 Task: Add a signature Garrett Sanchez containing With appreciation and warm wishes, Garrett Sanchez to email address softage.1@softage.net and add a label Accessories
Action: Mouse moved to (347, 549)
Screenshot: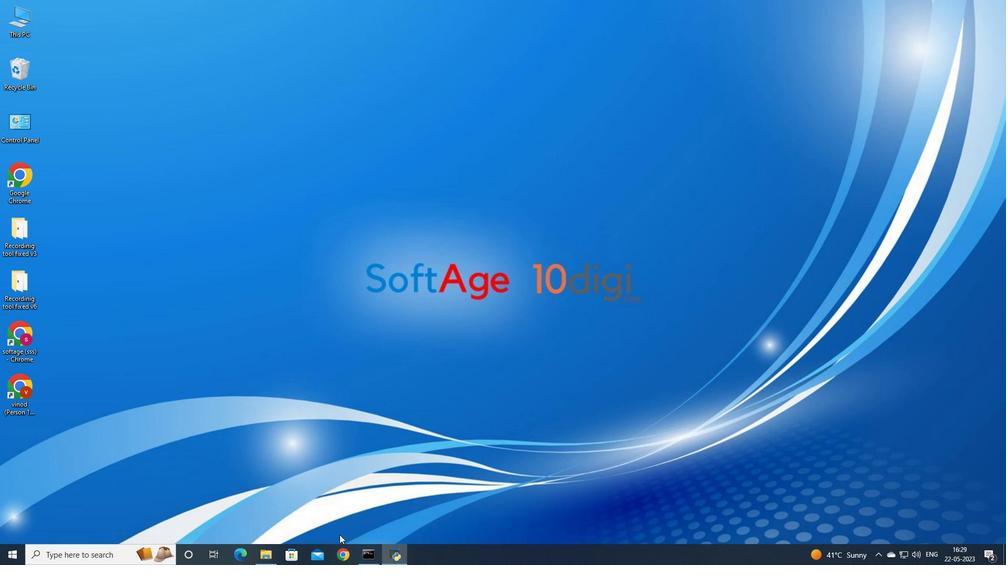 
Action: Mouse pressed left at (347, 549)
Screenshot: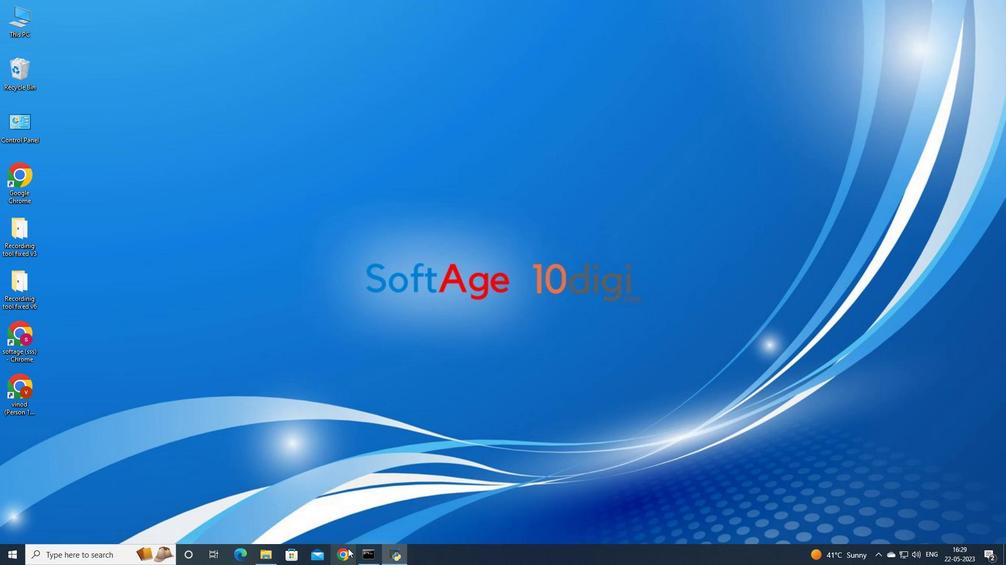 
Action: Mouse moved to (450, 299)
Screenshot: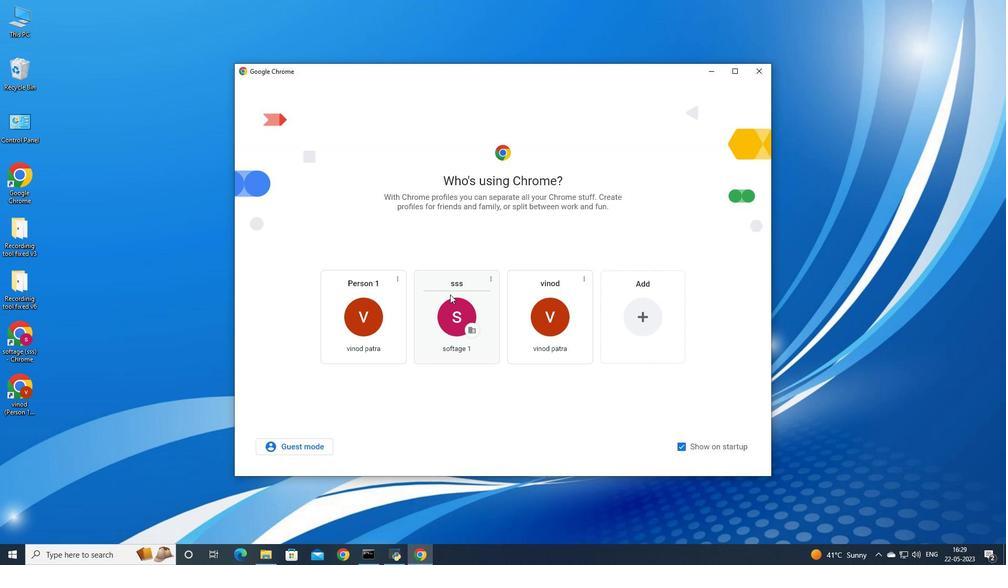 
Action: Mouse pressed left at (450, 299)
Screenshot: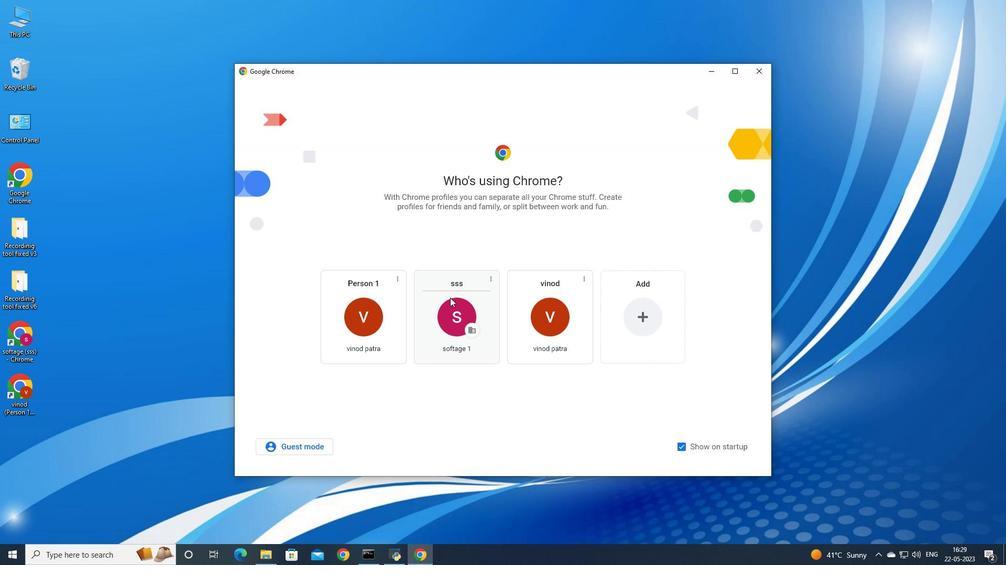 
Action: Mouse moved to (903, 48)
Screenshot: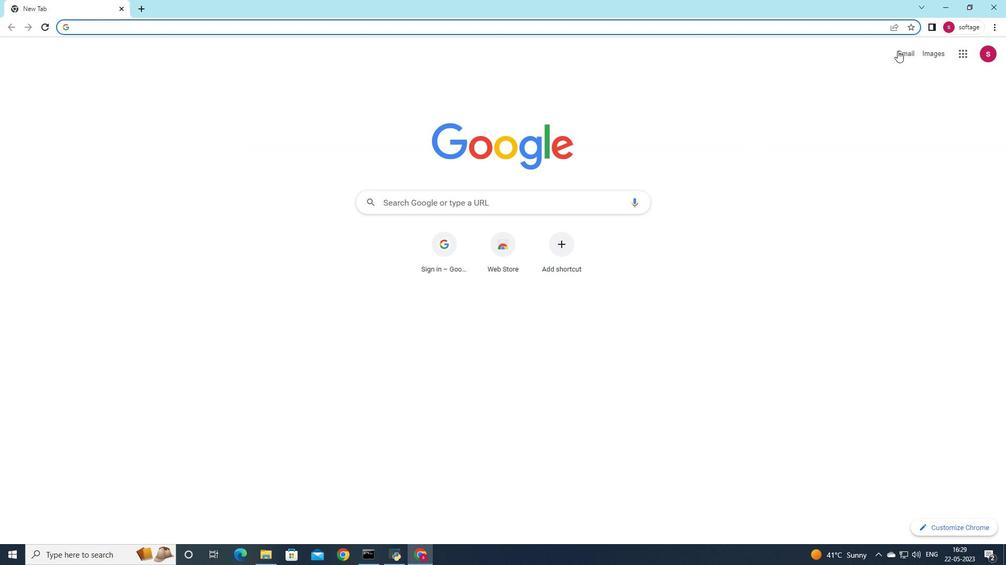 
Action: Mouse pressed left at (903, 48)
Screenshot: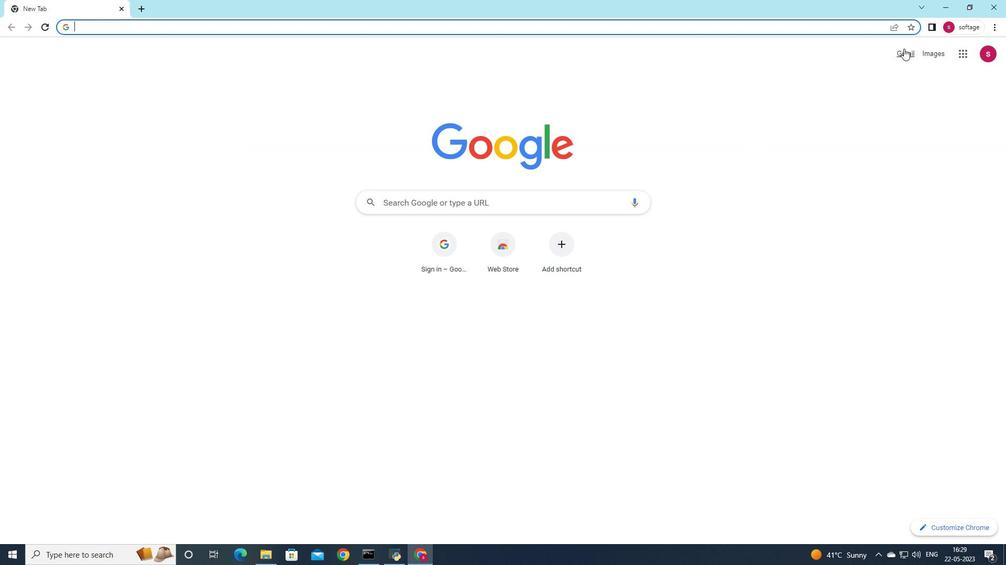 
Action: Mouse moved to (891, 74)
Screenshot: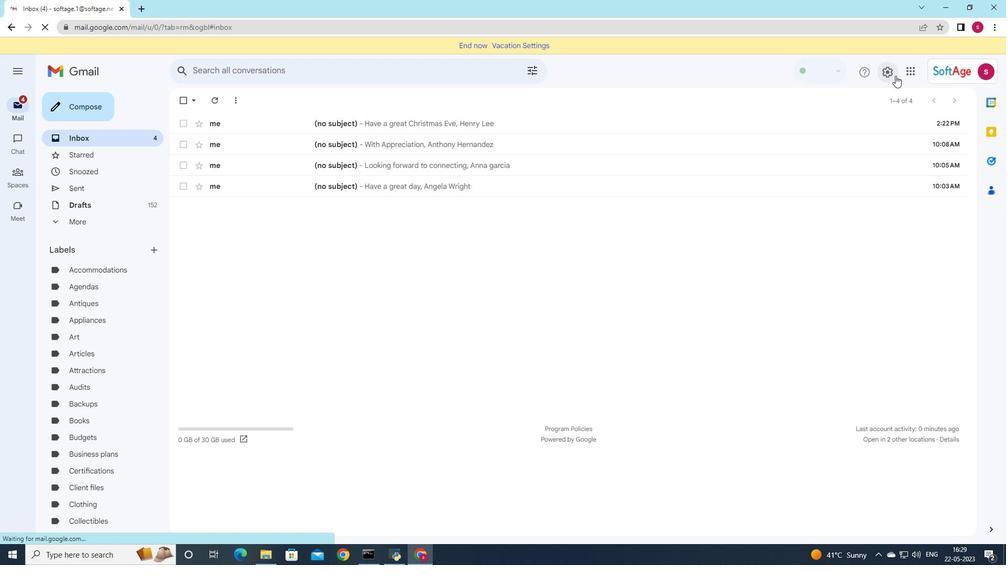 
Action: Mouse pressed left at (891, 74)
Screenshot: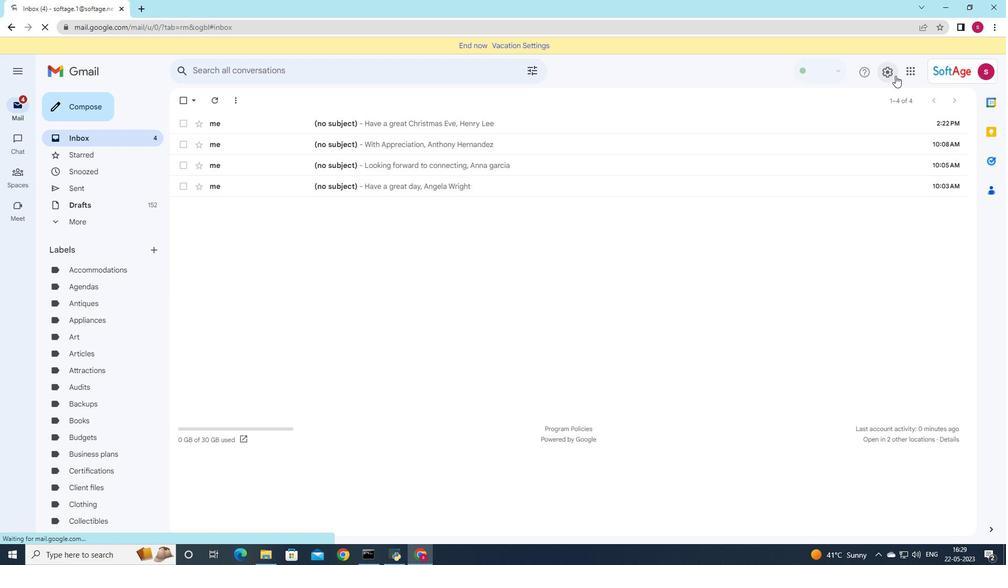 
Action: Mouse moved to (887, 119)
Screenshot: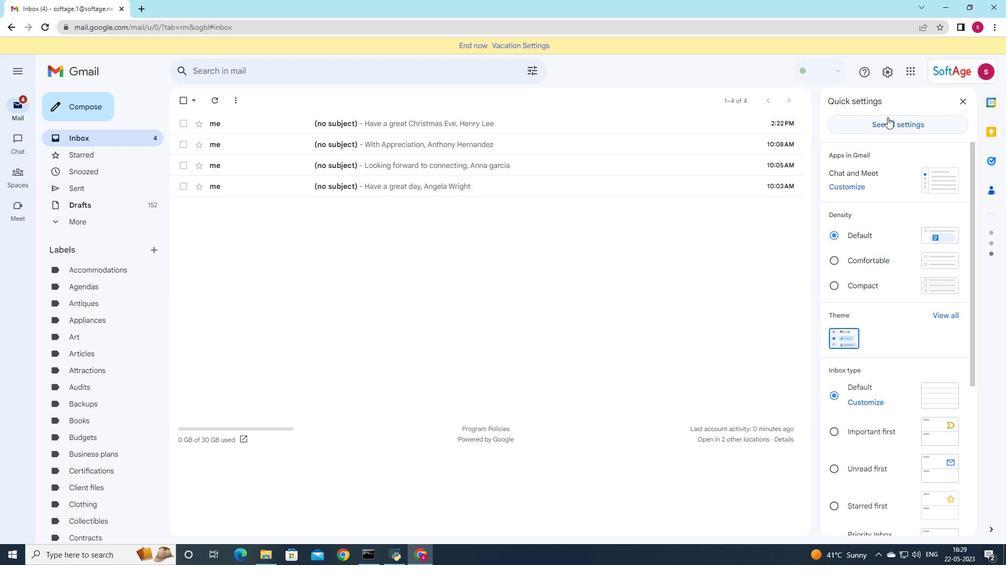 
Action: Mouse pressed left at (887, 119)
Screenshot: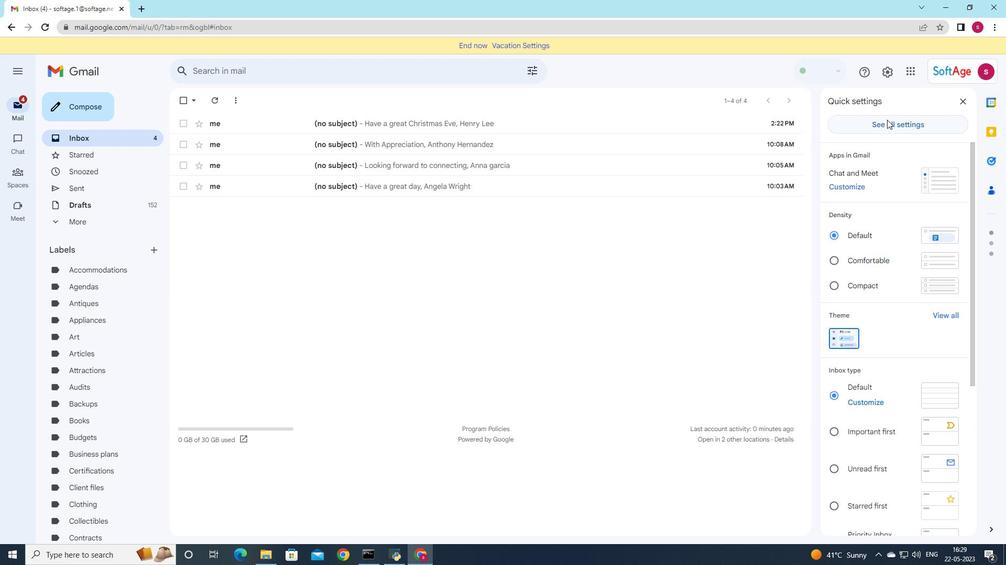 
Action: Mouse moved to (590, 212)
Screenshot: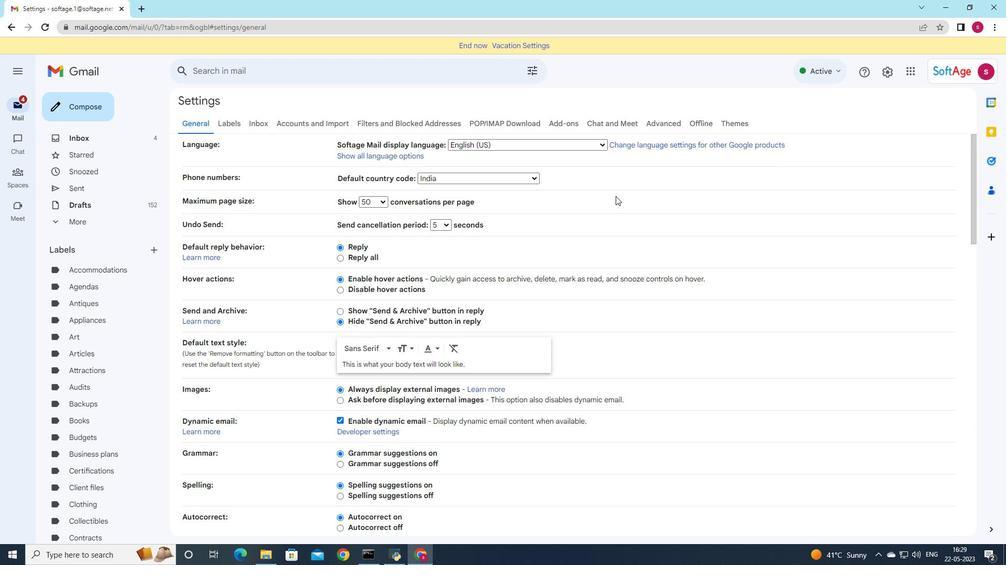 
Action: Mouse scrolled (590, 212) with delta (0, 0)
Screenshot: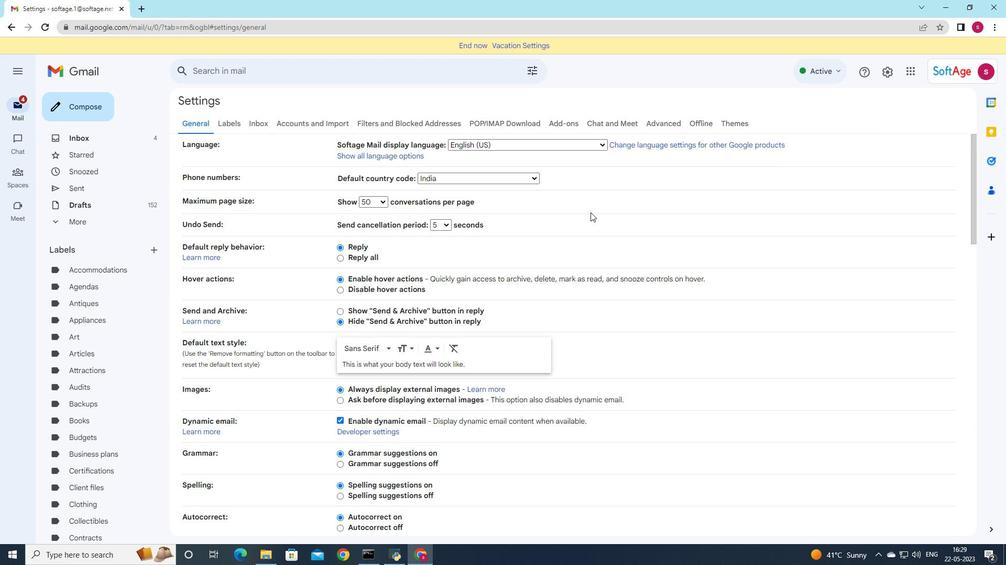 
Action: Mouse scrolled (590, 212) with delta (0, 0)
Screenshot: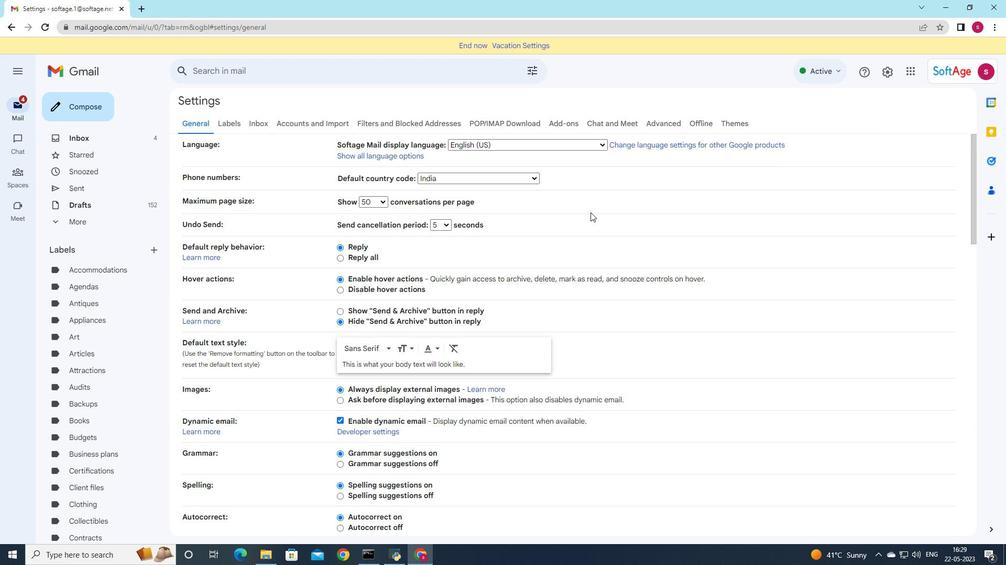 
Action: Mouse scrolled (590, 212) with delta (0, 0)
Screenshot: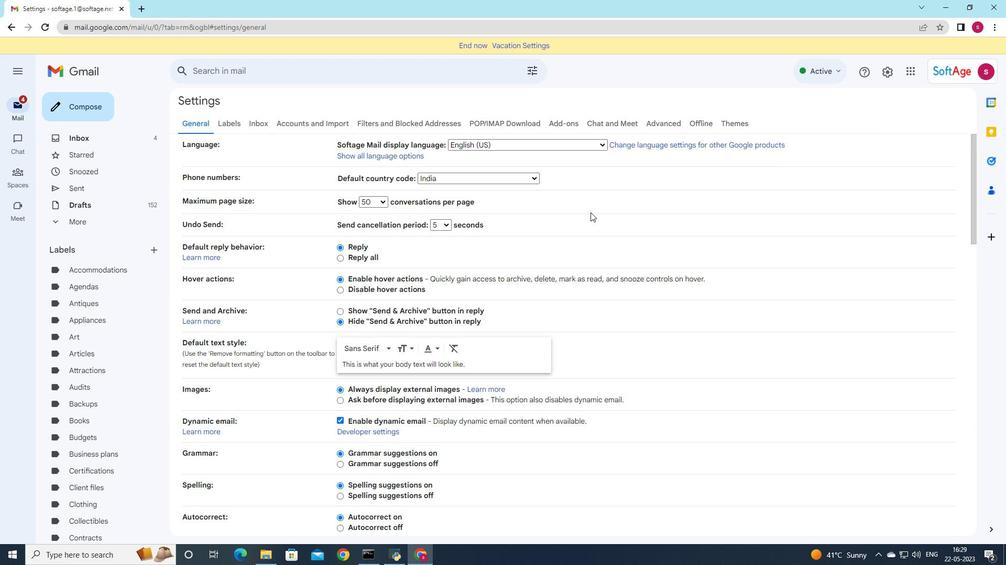 
Action: Mouse scrolled (590, 212) with delta (0, 0)
Screenshot: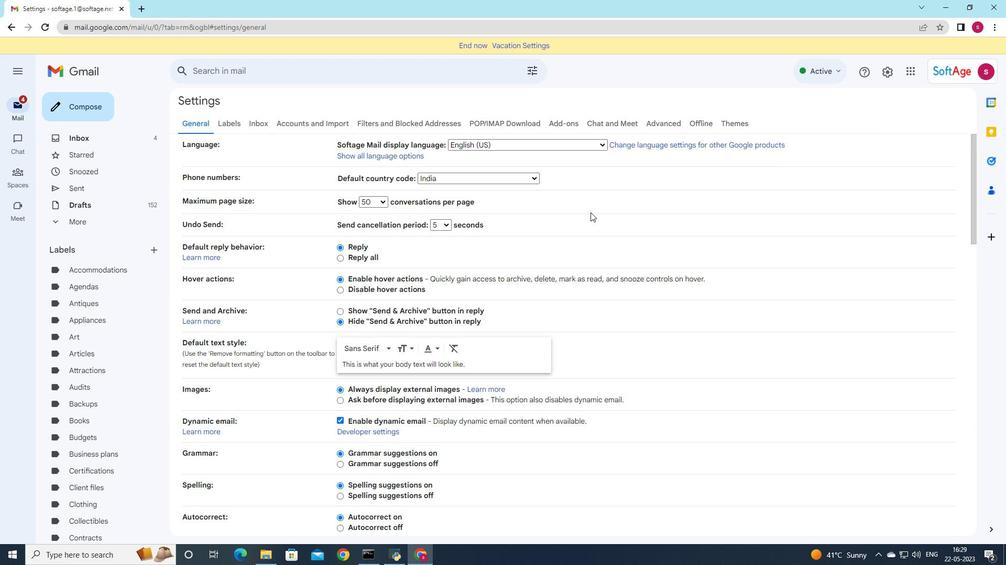 
Action: Mouse scrolled (590, 212) with delta (0, 0)
Screenshot: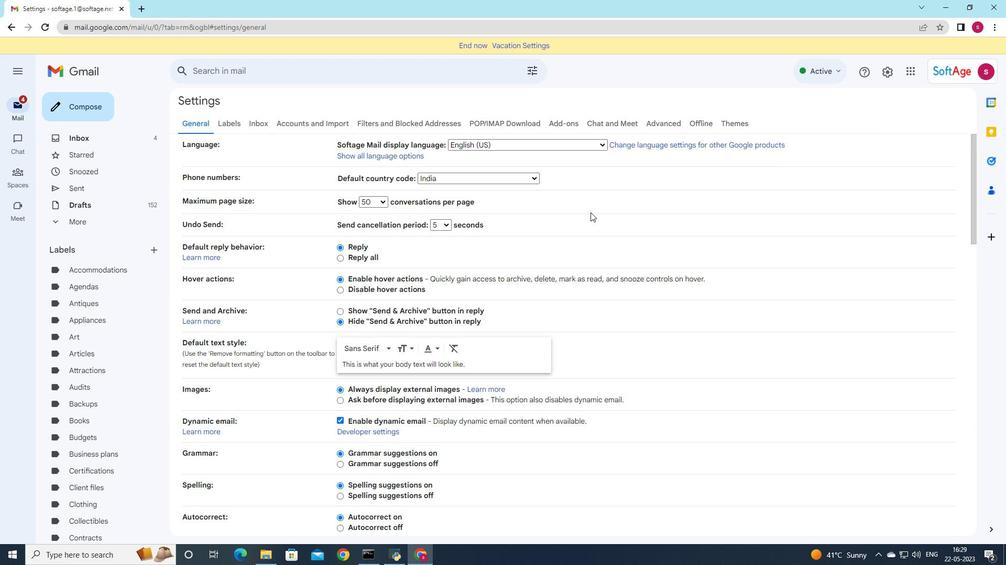 
Action: Mouse scrolled (590, 212) with delta (0, 0)
Screenshot: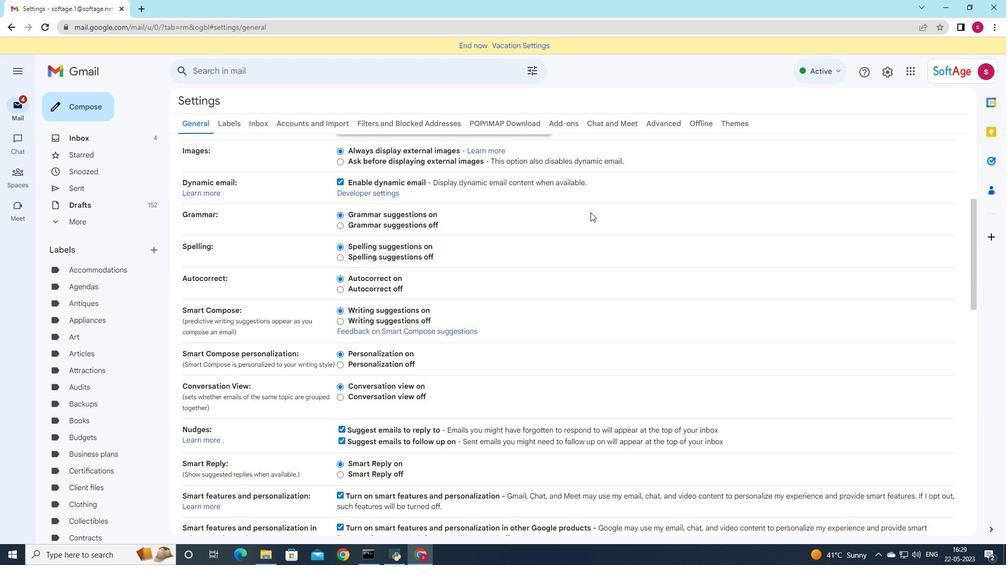 
Action: Mouse scrolled (590, 212) with delta (0, 0)
Screenshot: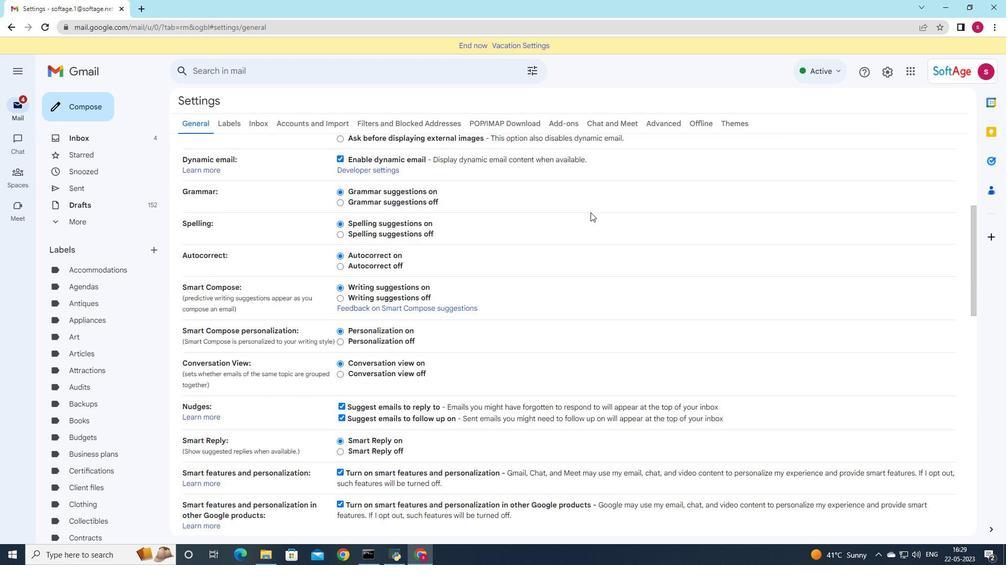 
Action: Mouse scrolled (590, 212) with delta (0, 0)
Screenshot: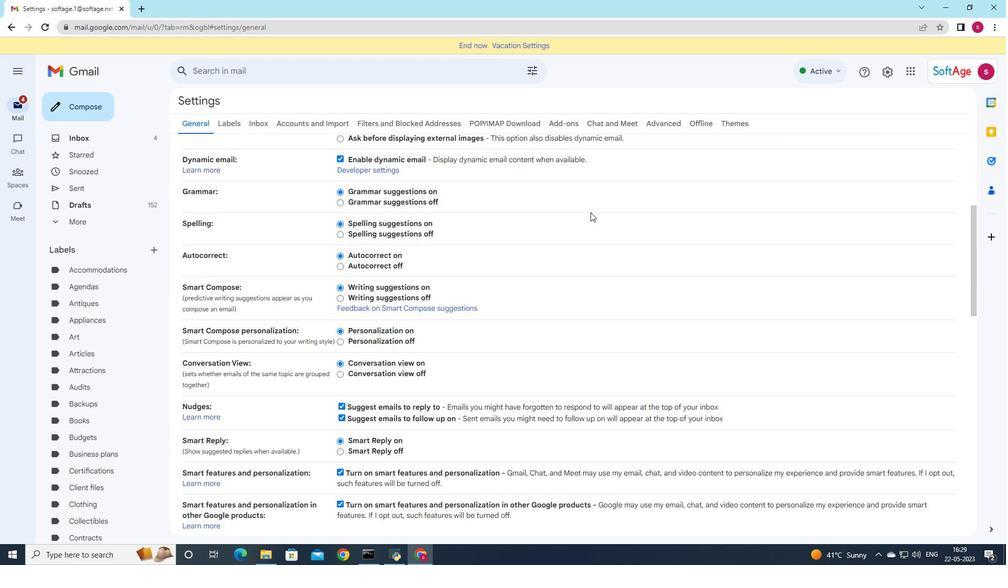 
Action: Mouse scrolled (590, 212) with delta (0, 0)
Screenshot: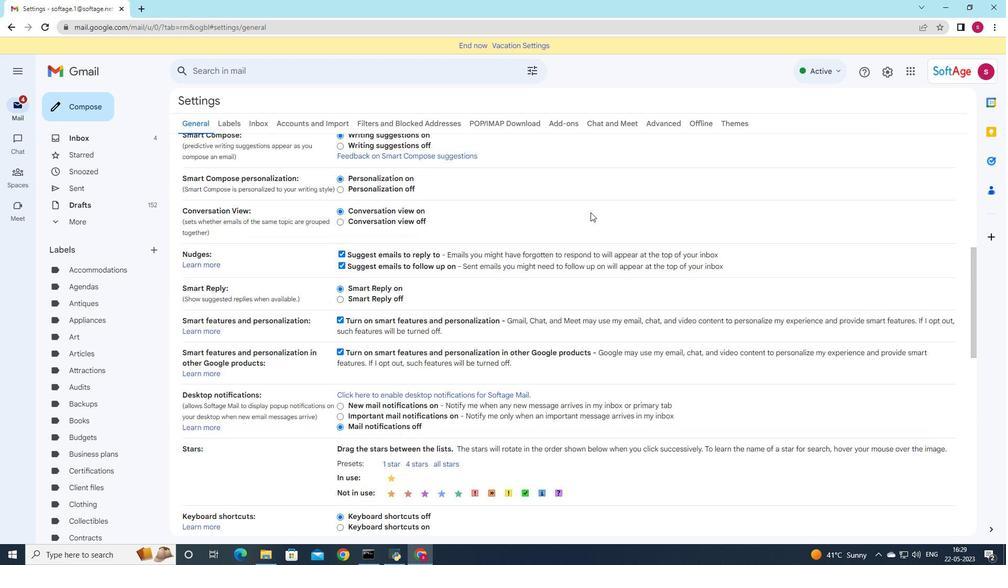 
Action: Mouse scrolled (590, 212) with delta (0, 0)
Screenshot: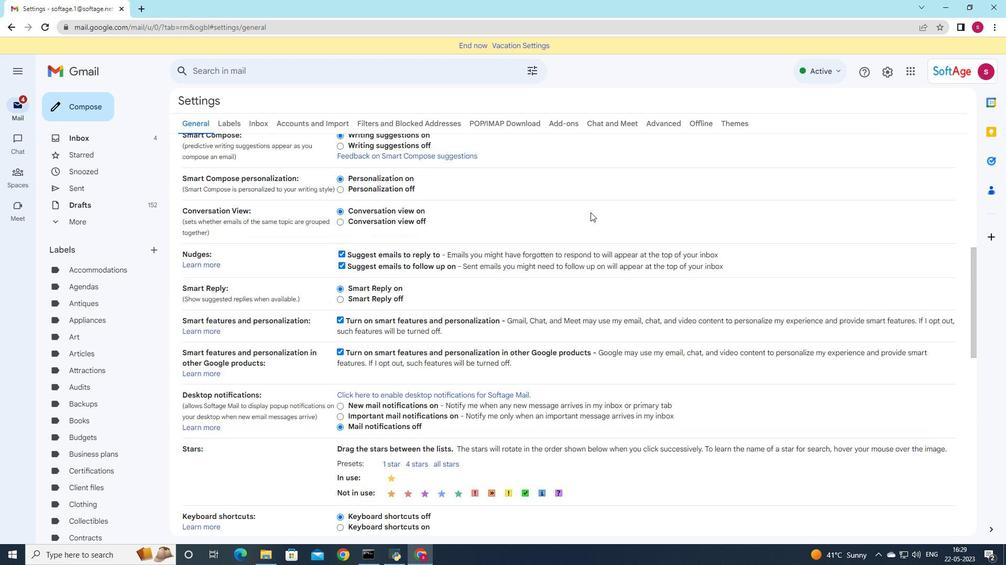 
Action: Mouse scrolled (590, 212) with delta (0, 0)
Screenshot: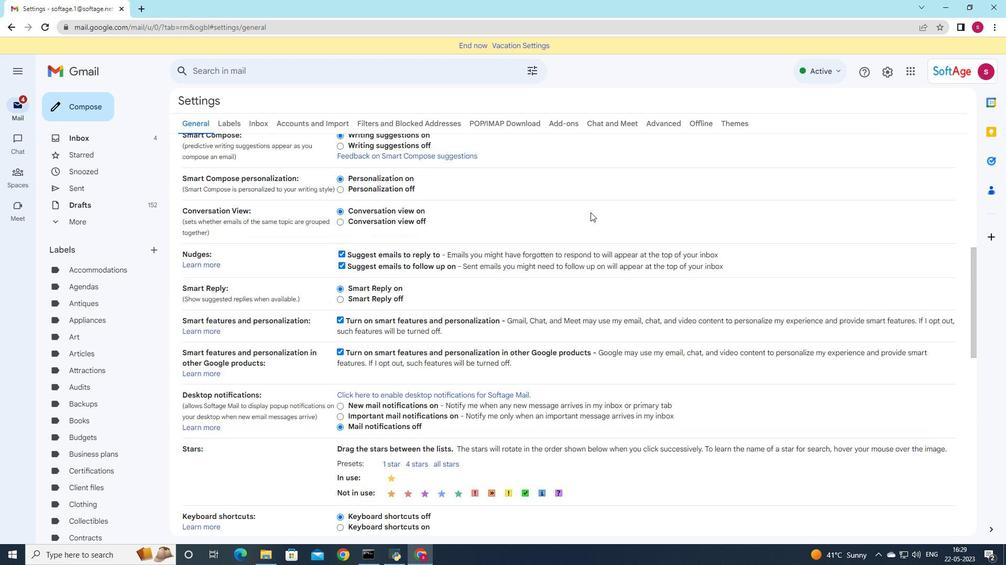 
Action: Mouse scrolled (590, 212) with delta (0, 0)
Screenshot: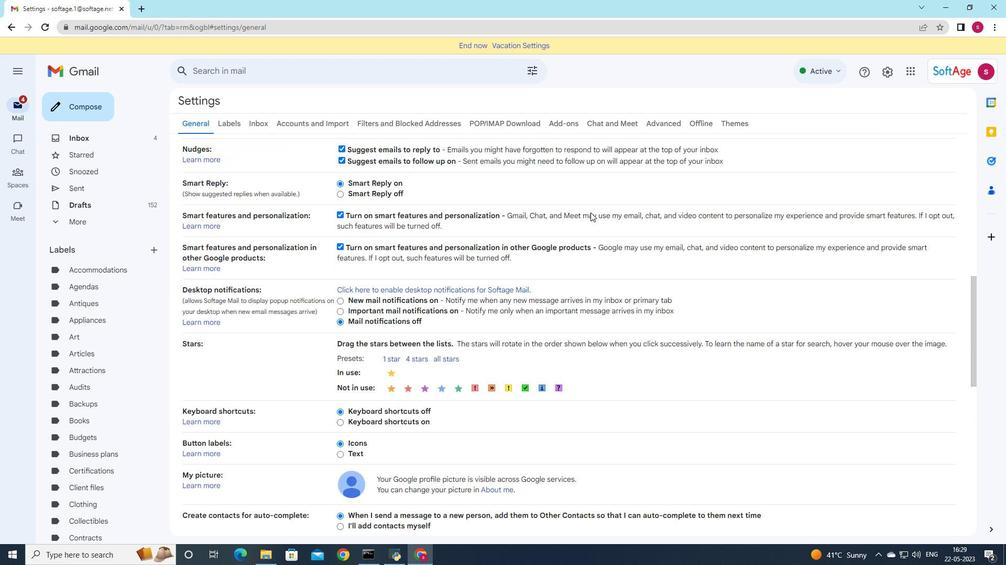 
Action: Mouse scrolled (590, 212) with delta (0, 0)
Screenshot: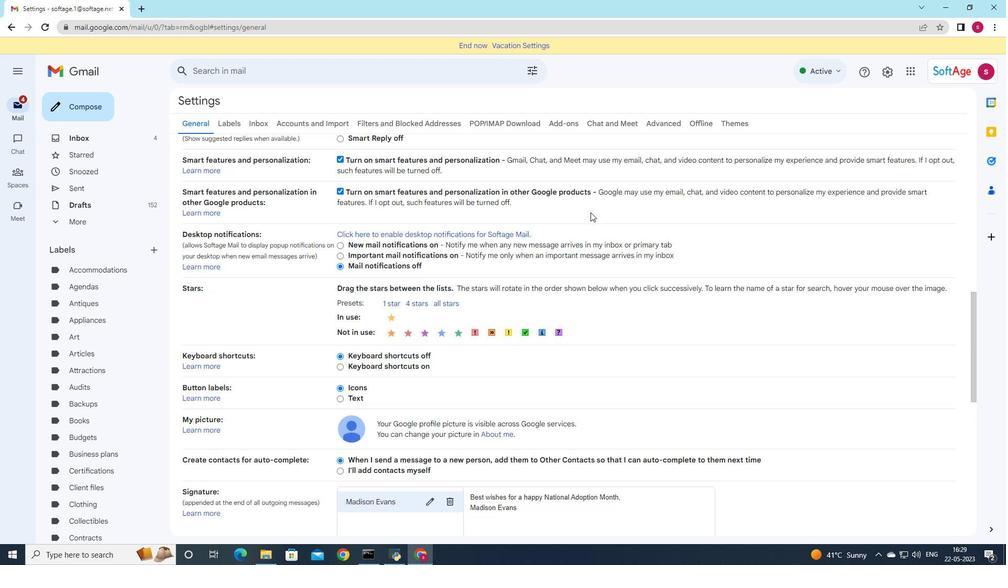 
Action: Mouse scrolled (590, 212) with delta (0, 0)
Screenshot: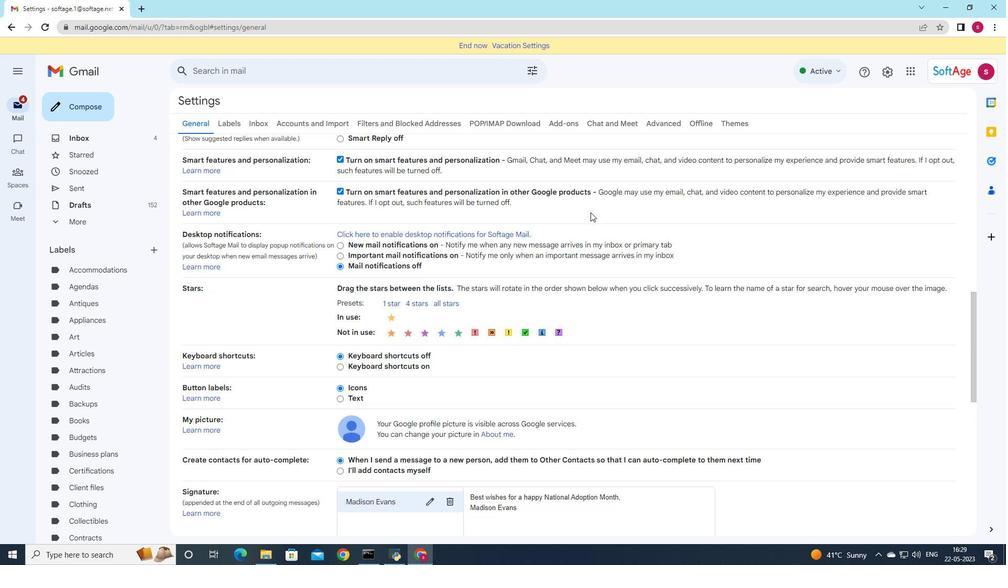 
Action: Mouse scrolled (590, 212) with delta (0, 0)
Screenshot: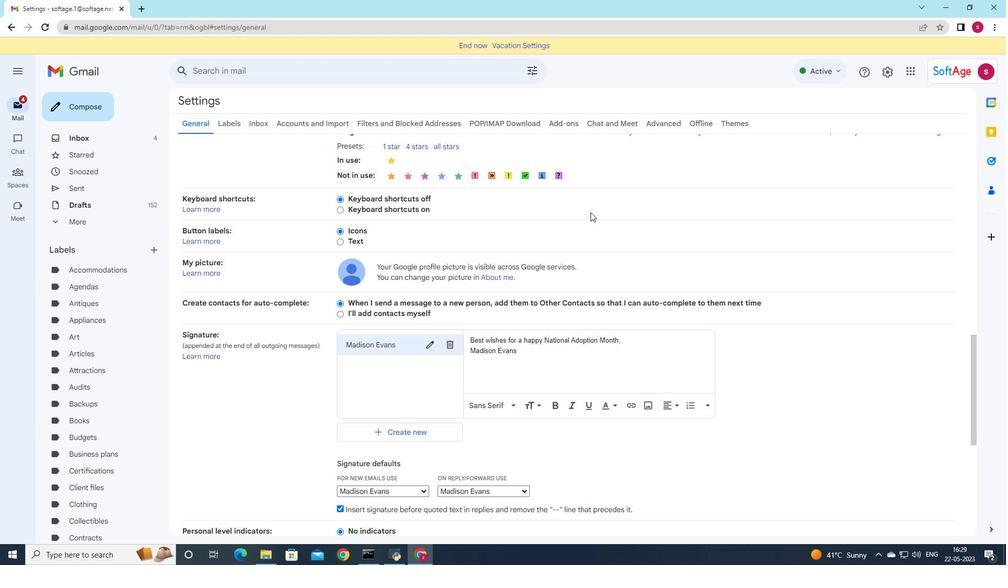 
Action: Mouse scrolled (590, 212) with delta (0, 0)
Screenshot: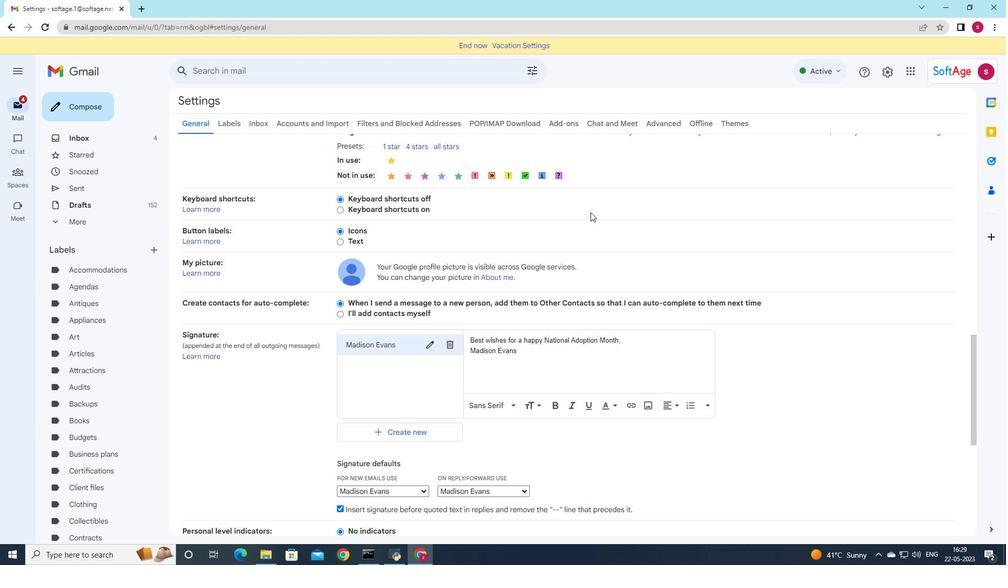 
Action: Mouse scrolled (590, 212) with delta (0, 0)
Screenshot: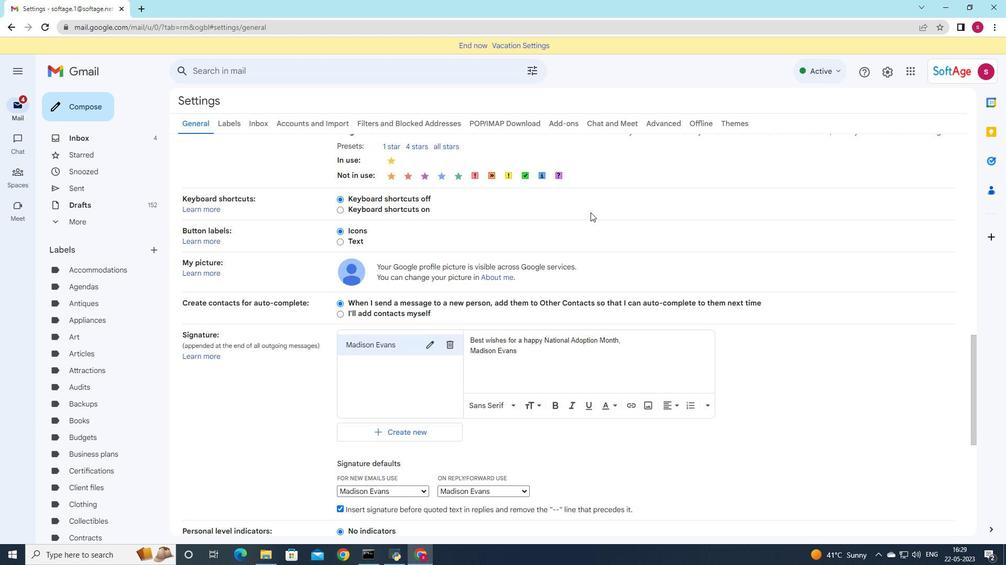 
Action: Mouse scrolled (590, 212) with delta (0, 0)
Screenshot: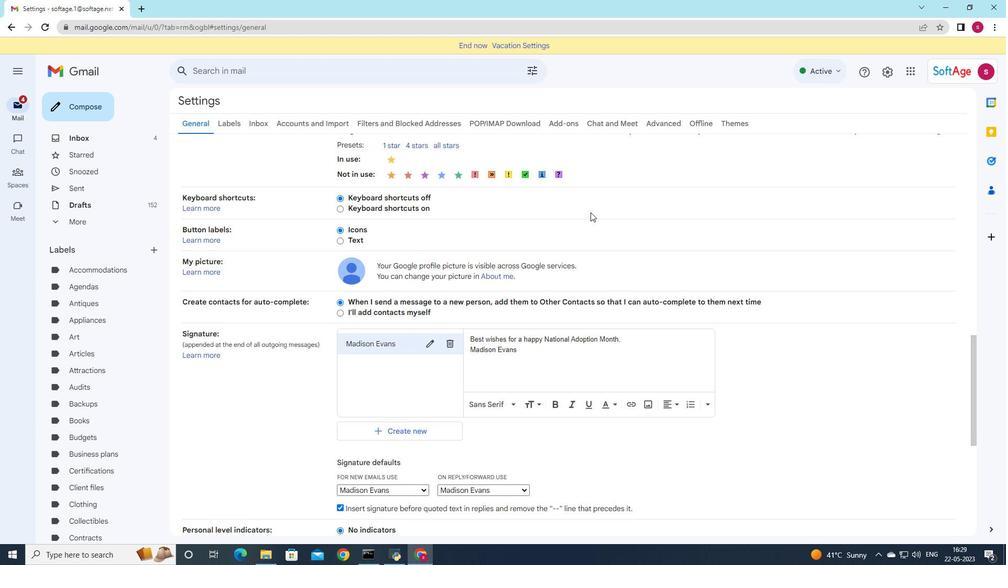 
Action: Mouse scrolled (590, 212) with delta (0, 0)
Screenshot: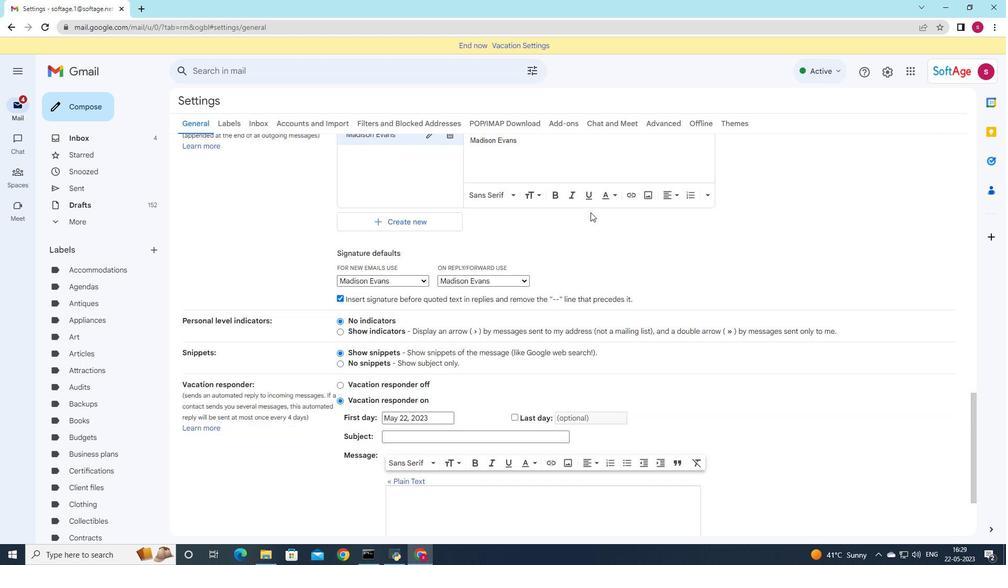 
Action: Mouse scrolled (590, 212) with delta (0, 0)
Screenshot: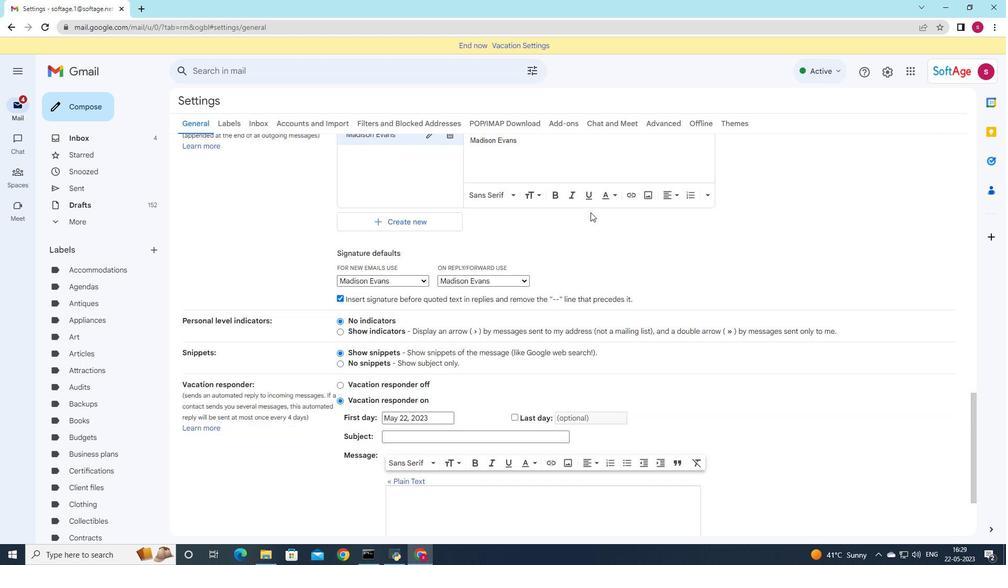 
Action: Mouse scrolled (590, 212) with delta (0, 0)
Screenshot: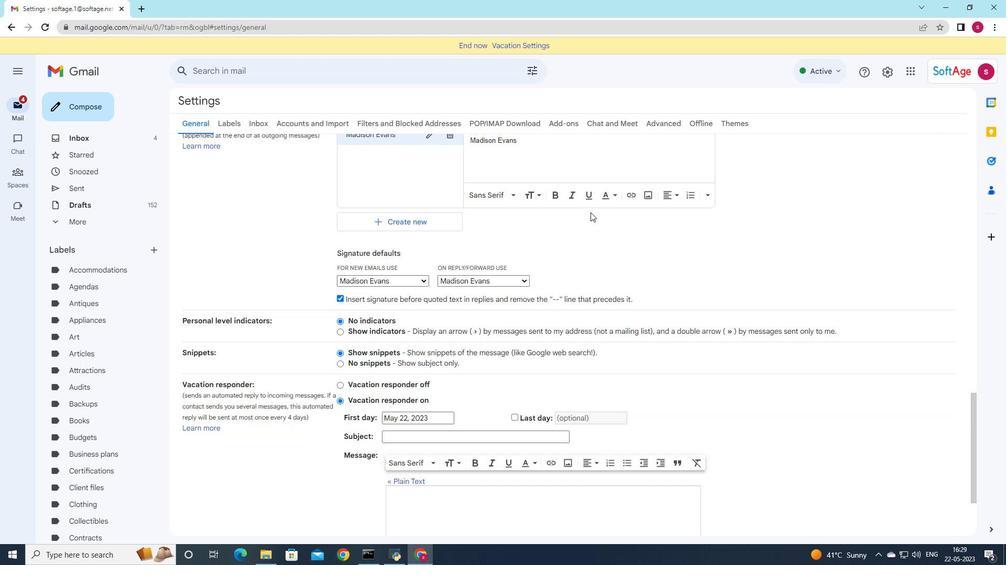
Action: Mouse scrolled (590, 213) with delta (0, 0)
Screenshot: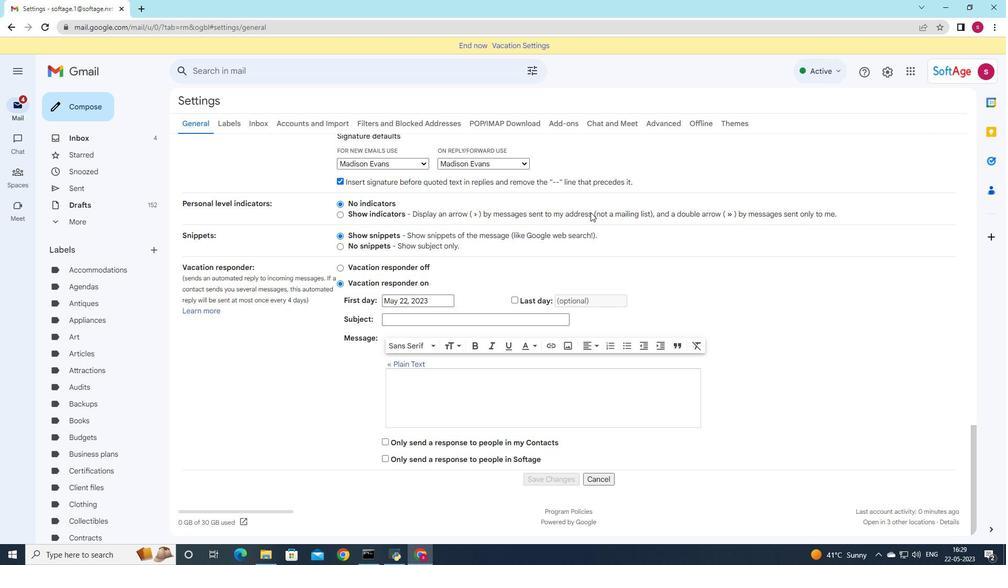 
Action: Mouse scrolled (590, 213) with delta (0, 0)
Screenshot: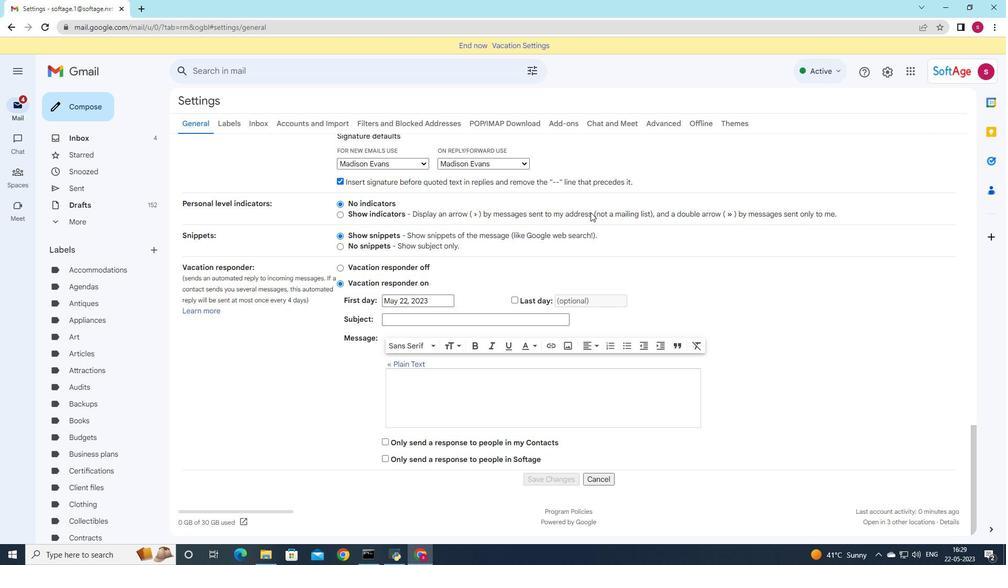 
Action: Mouse scrolled (590, 213) with delta (0, 0)
Screenshot: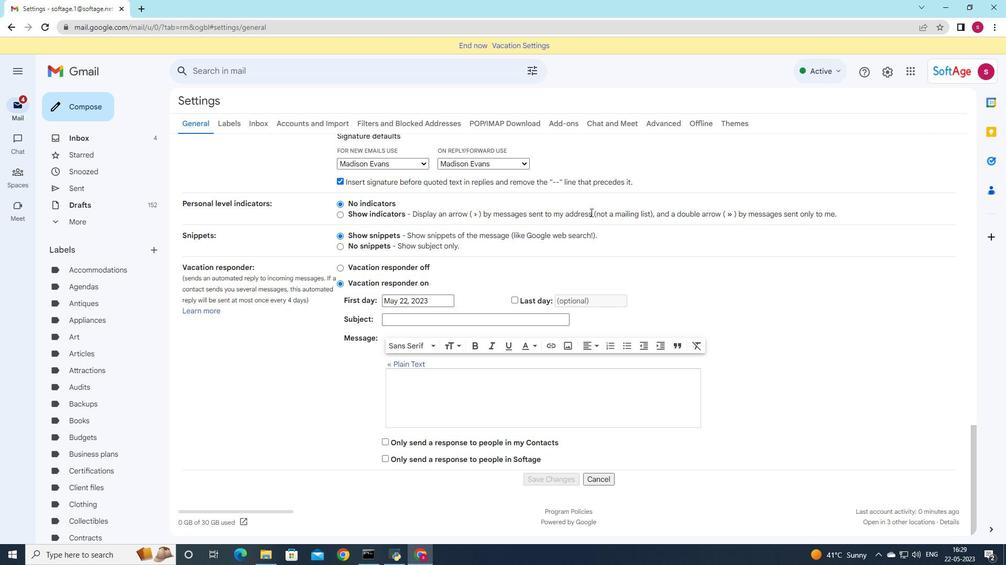 
Action: Mouse scrolled (590, 213) with delta (0, 0)
Screenshot: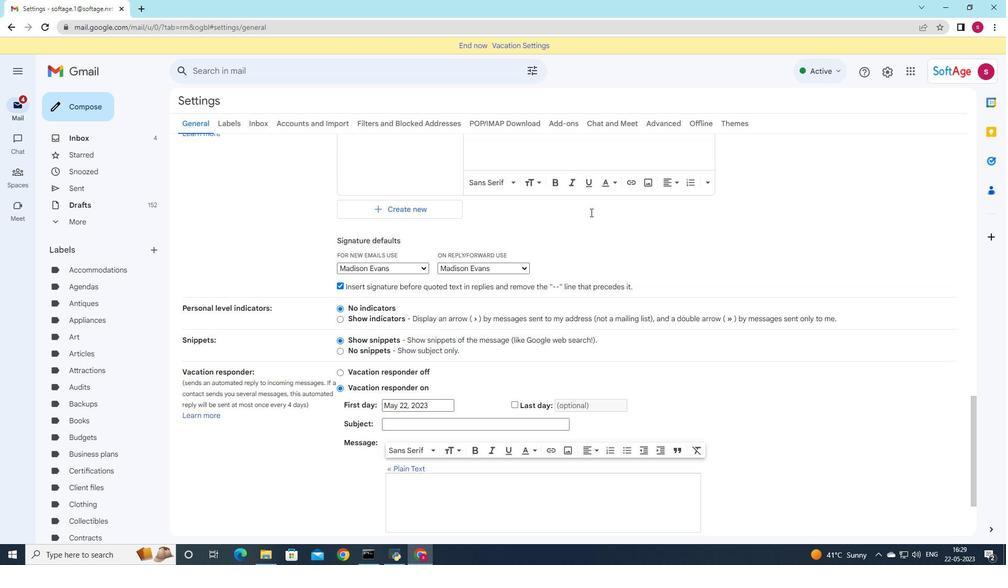 
Action: Mouse scrolled (590, 213) with delta (0, 0)
Screenshot: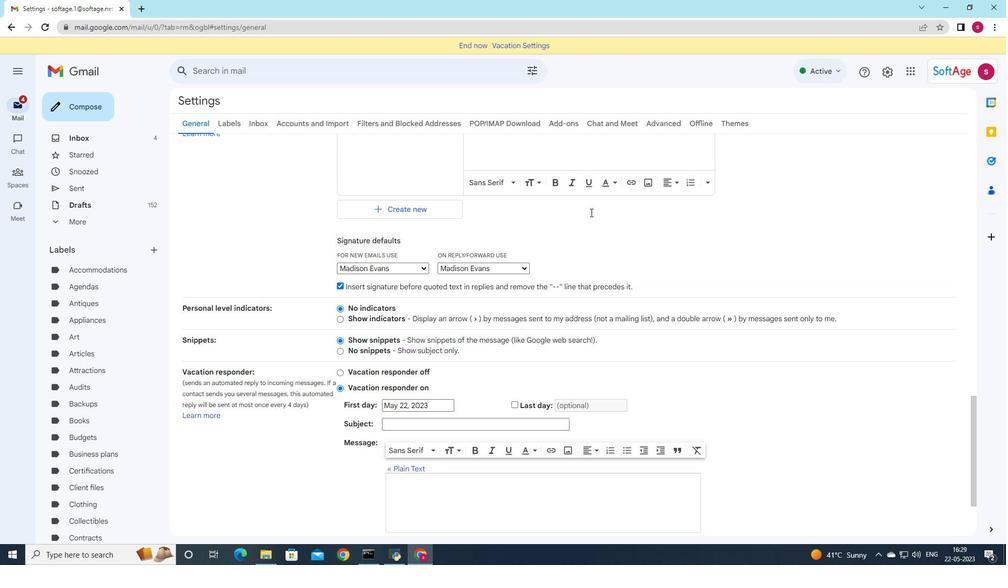 
Action: Mouse scrolled (590, 213) with delta (0, 0)
Screenshot: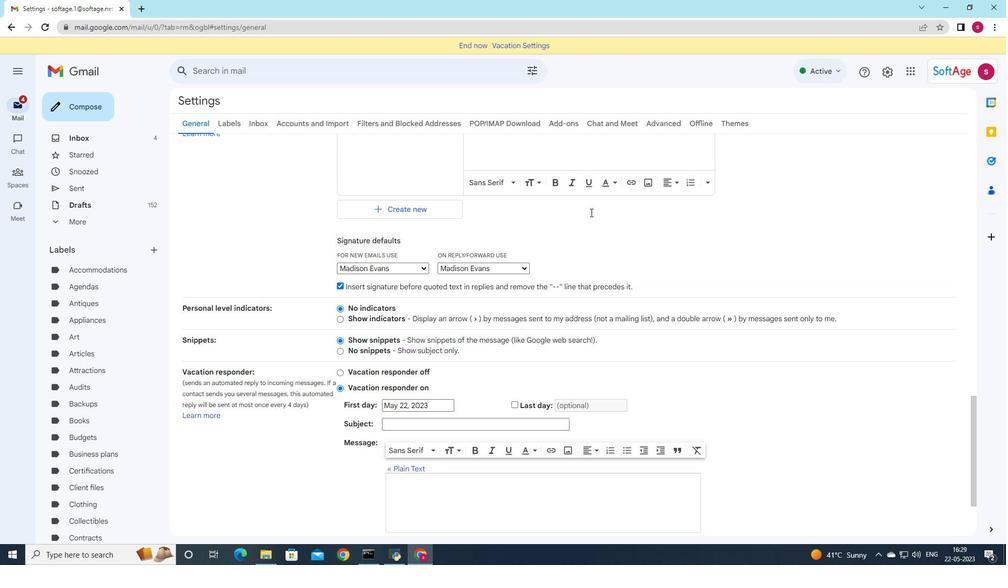 
Action: Mouse scrolled (590, 213) with delta (0, 0)
Screenshot: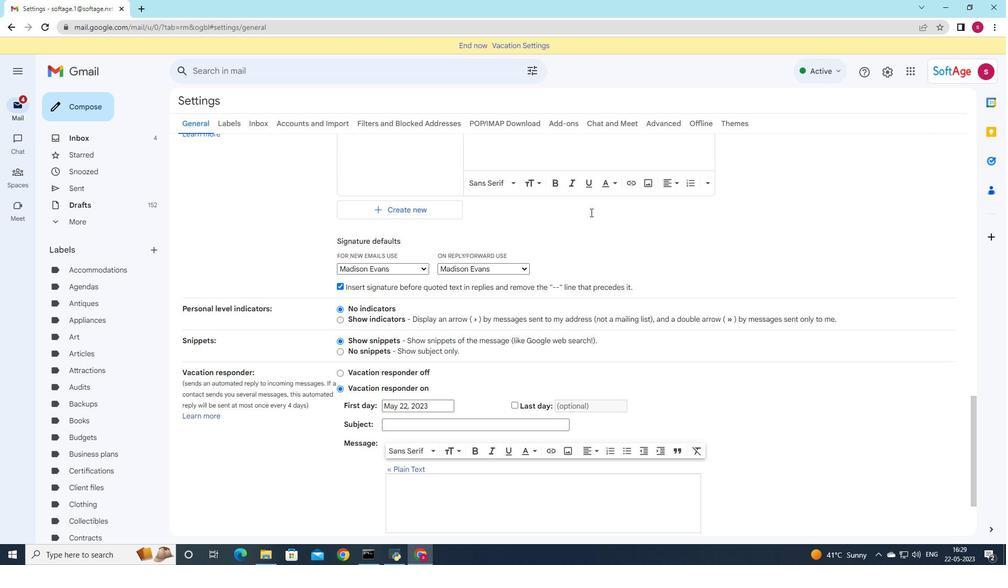 
Action: Mouse moved to (450, 383)
Screenshot: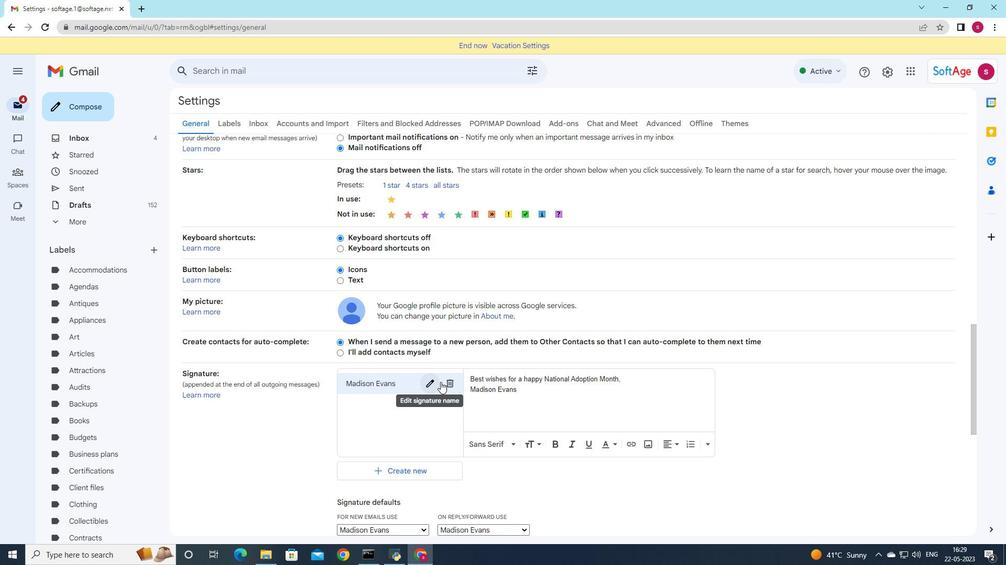 
Action: Mouse pressed left at (450, 383)
Screenshot: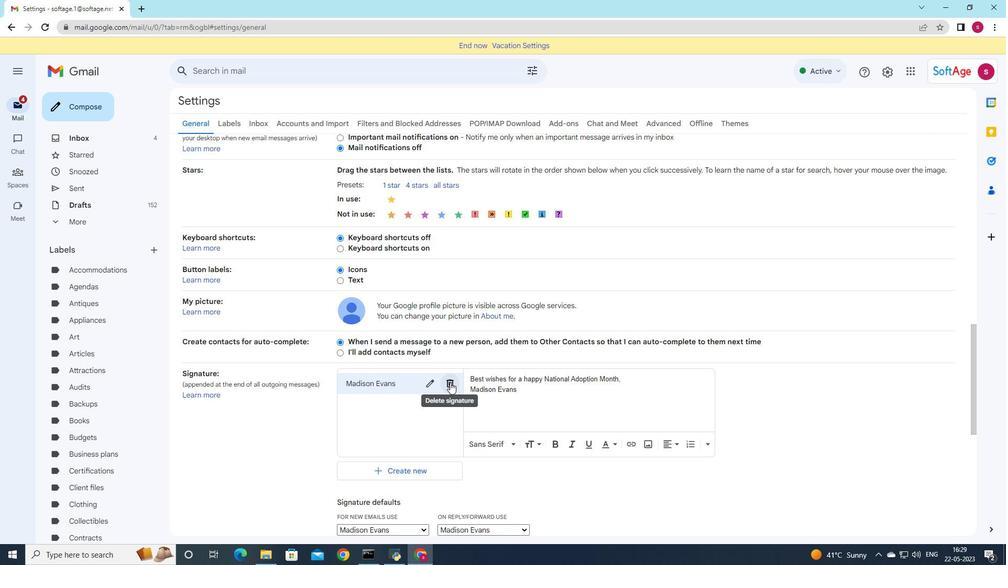 
Action: Mouse moved to (604, 308)
Screenshot: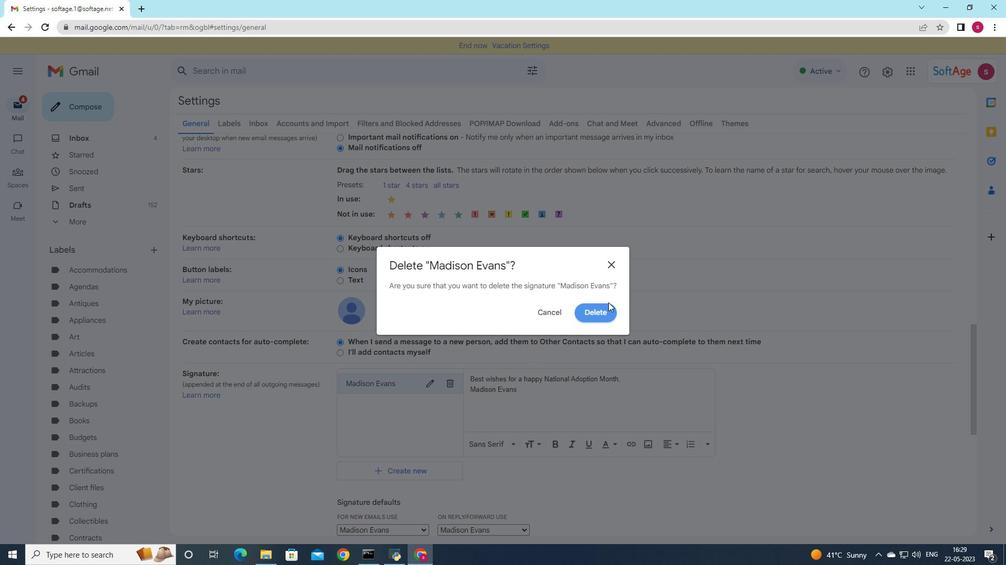 
Action: Mouse pressed left at (604, 308)
Screenshot: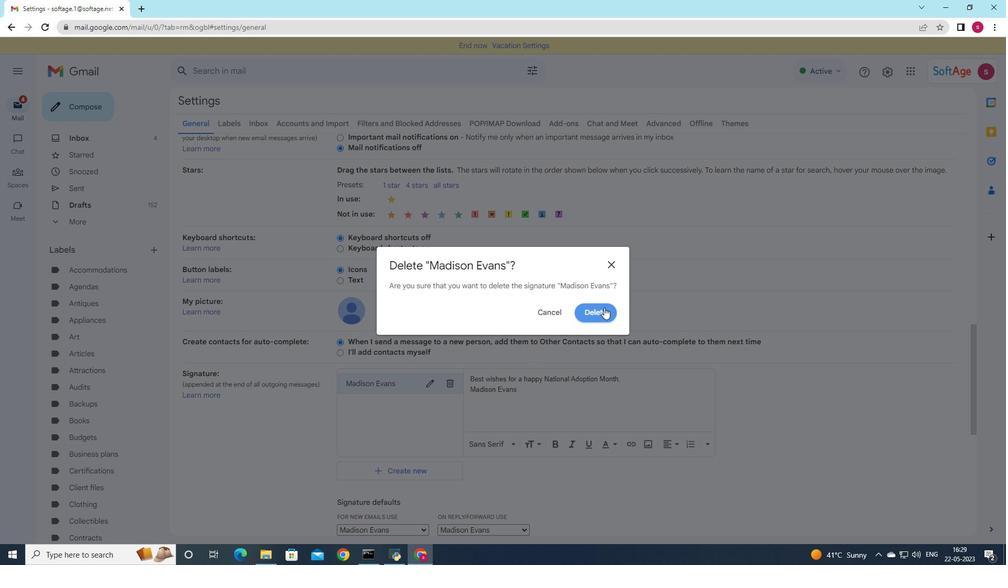 
Action: Mouse moved to (394, 396)
Screenshot: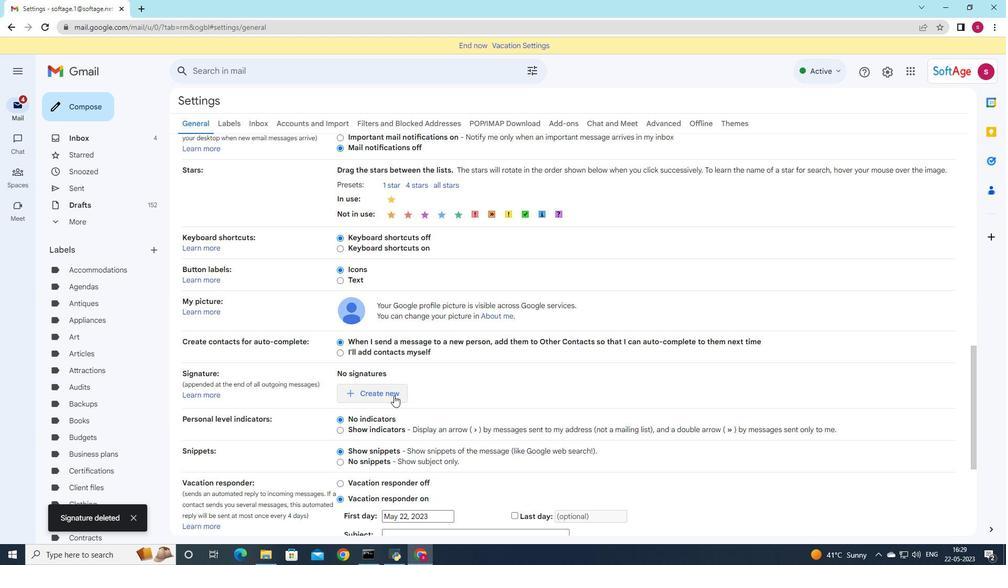 
Action: Mouse pressed left at (394, 396)
Screenshot: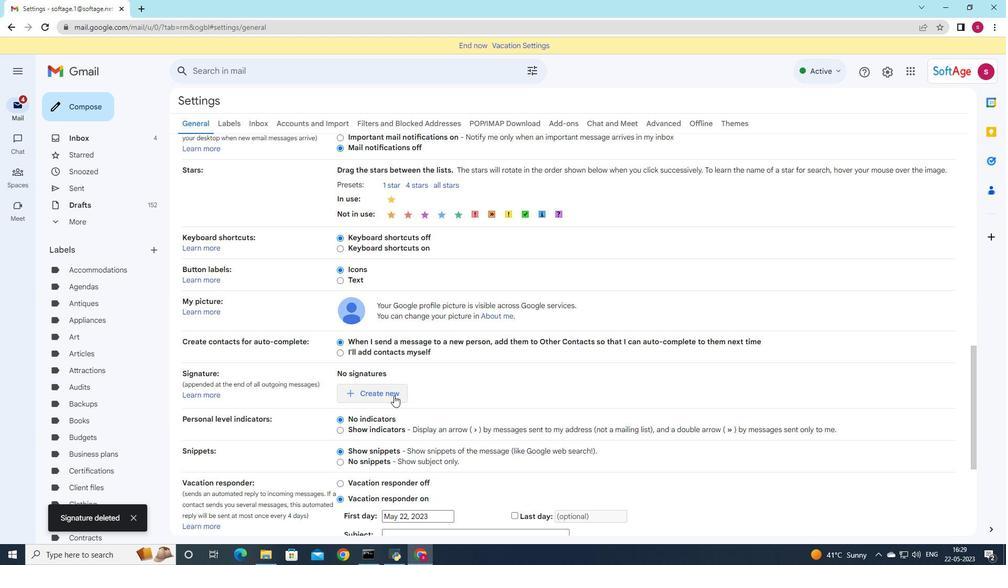 
Action: Mouse moved to (675, 308)
Screenshot: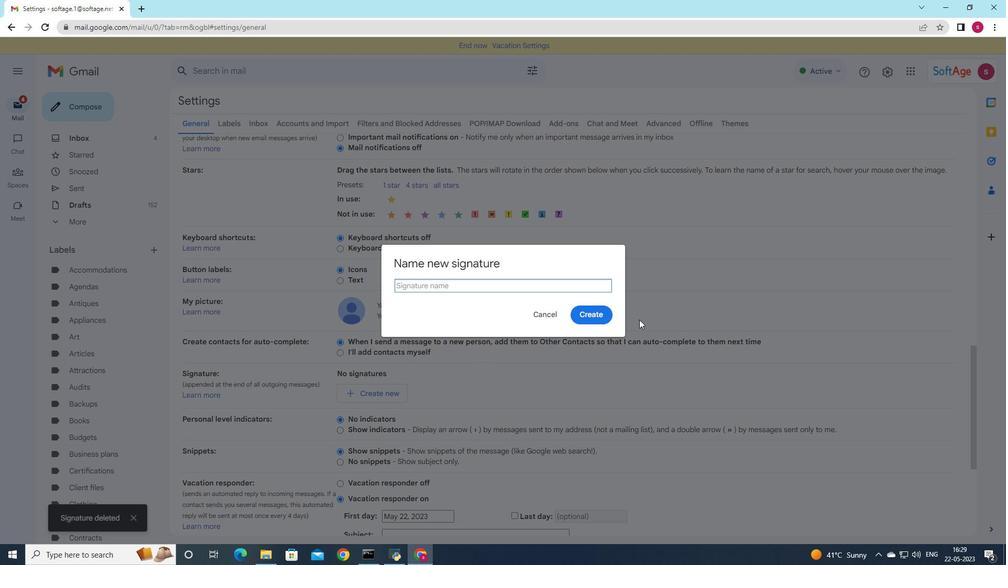 
Action: Key pressed <Key.shift><Key.shift><Key.shift><Key.shift><Key.shift><Key.shift><Key.shift><Key.shift><Key.shift><Key.shift><Key.shift><Key.shift>Gare<Key.backspace>rett
Screenshot: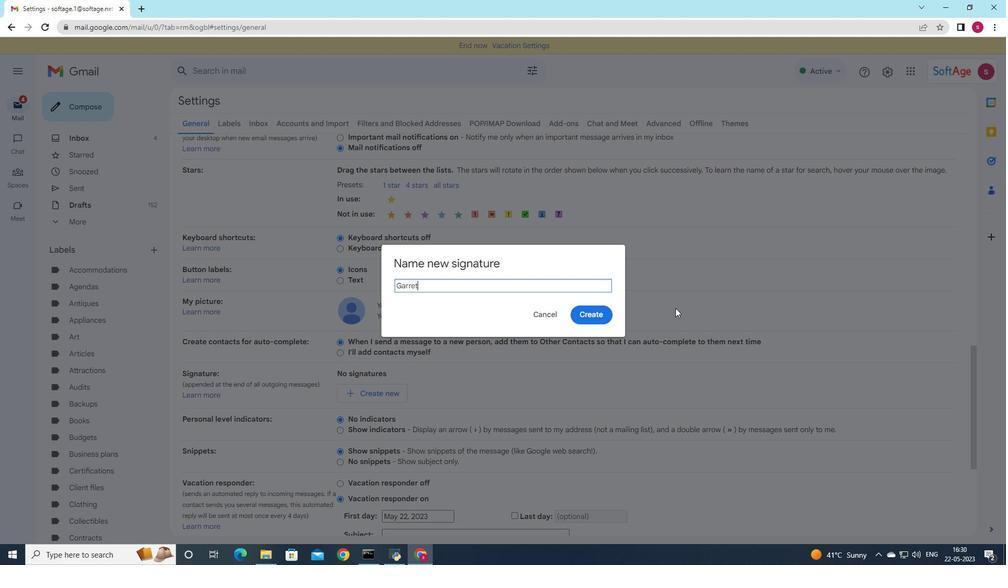 
Action: Mouse moved to (594, 318)
Screenshot: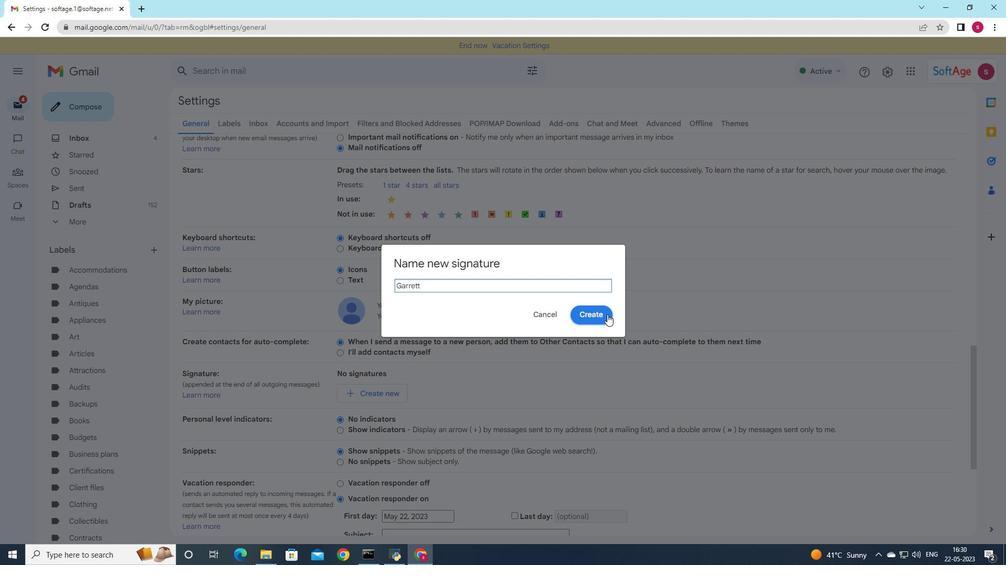 
Action: Mouse pressed left at (594, 318)
Screenshot: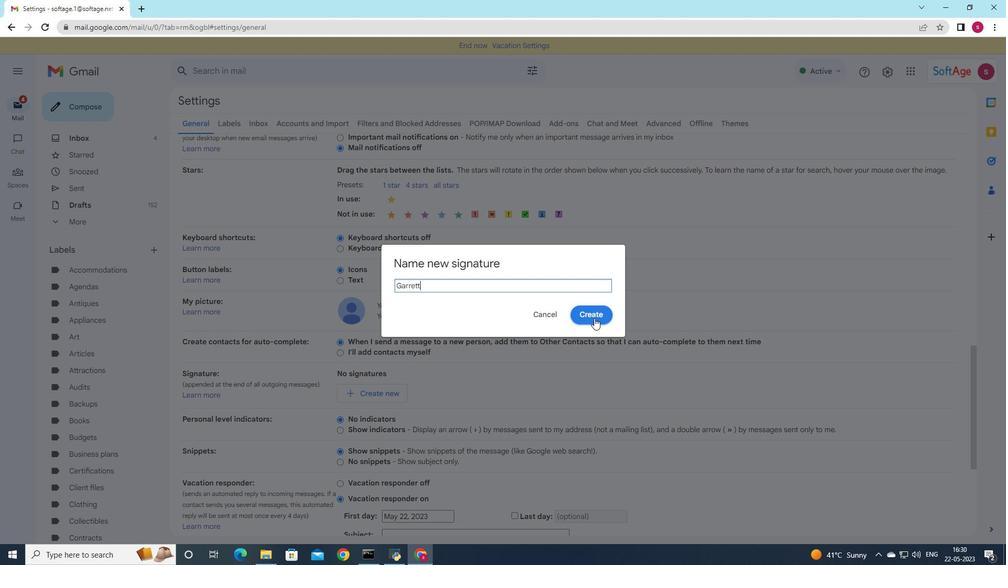 
Action: Mouse moved to (511, 395)
Screenshot: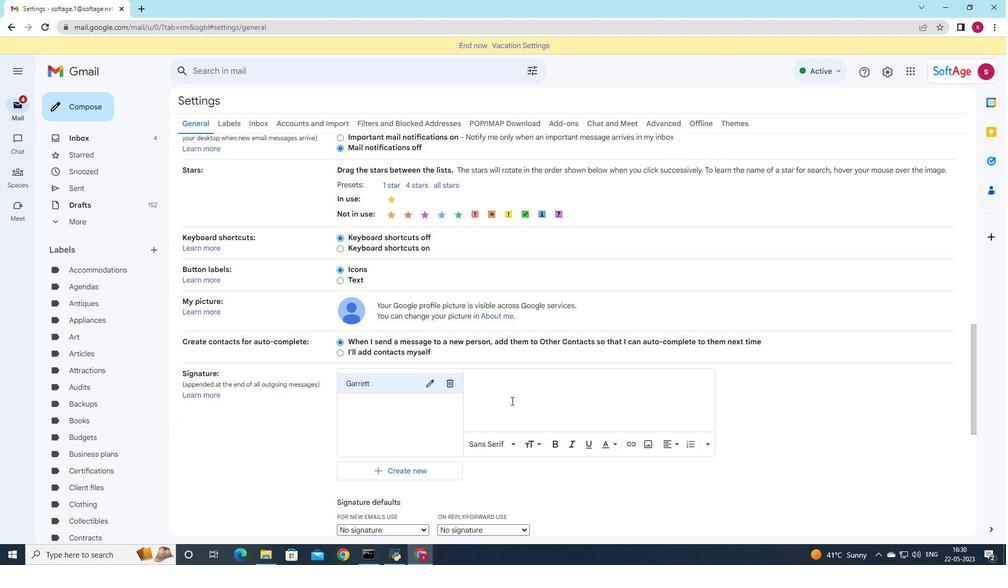 
Action: Mouse pressed left at (511, 395)
Screenshot: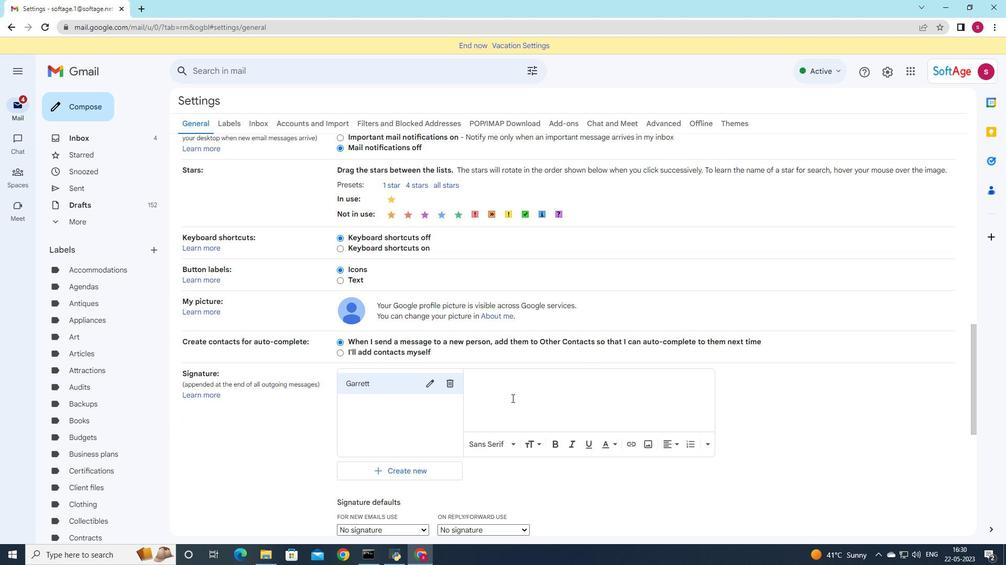 
Action: Mouse moved to (546, 384)
Screenshot: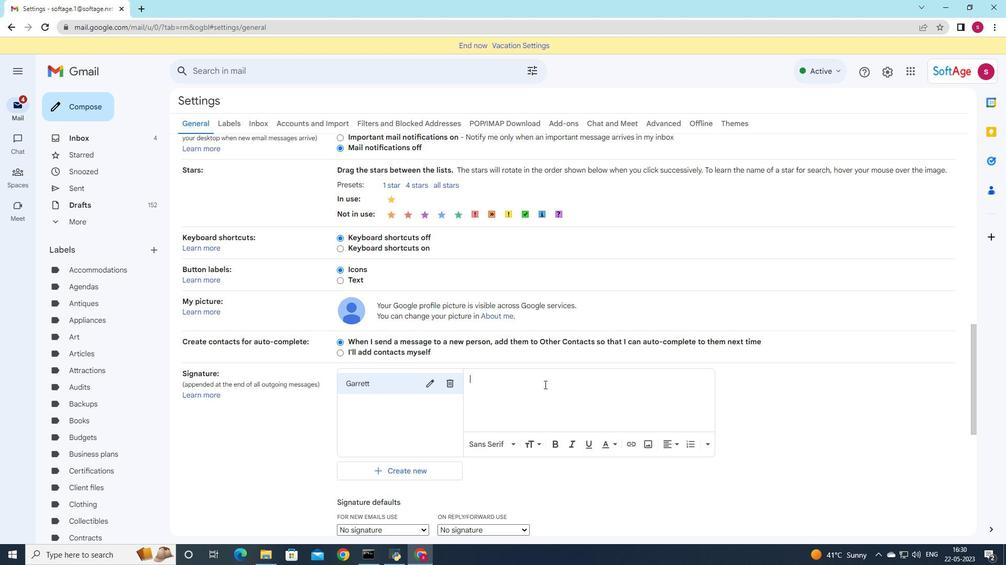
Action: Key pressed <Key.shift>With<Key.space>aa<Key.backspace>ppreciation<Key.space>and<Key.space>warm<Key.space>wishes,<Key.enter><Key.shift><Key.shift>Garrett<Key.space><Key.shift>Sanchez
Screenshot: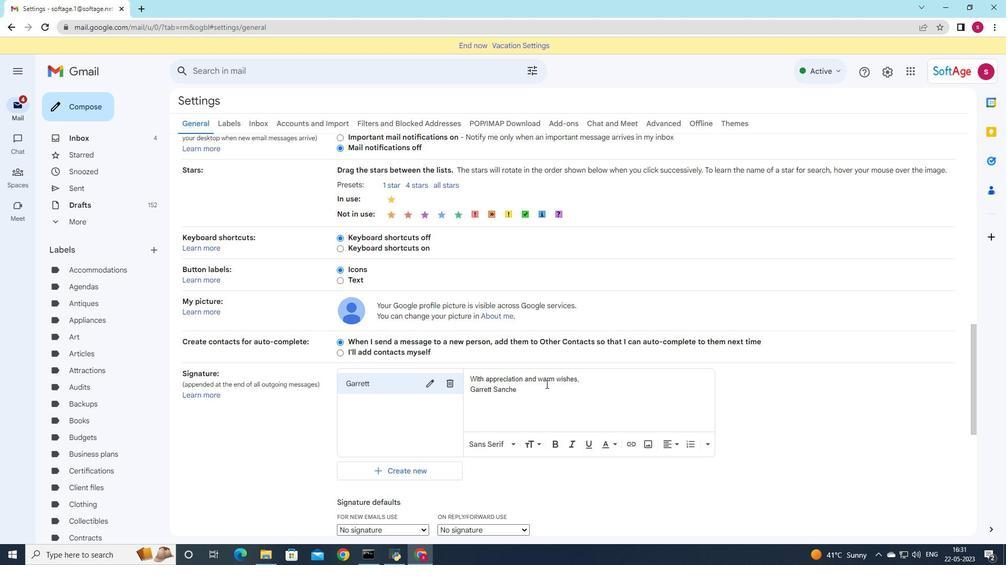 
Action: Mouse moved to (417, 437)
Screenshot: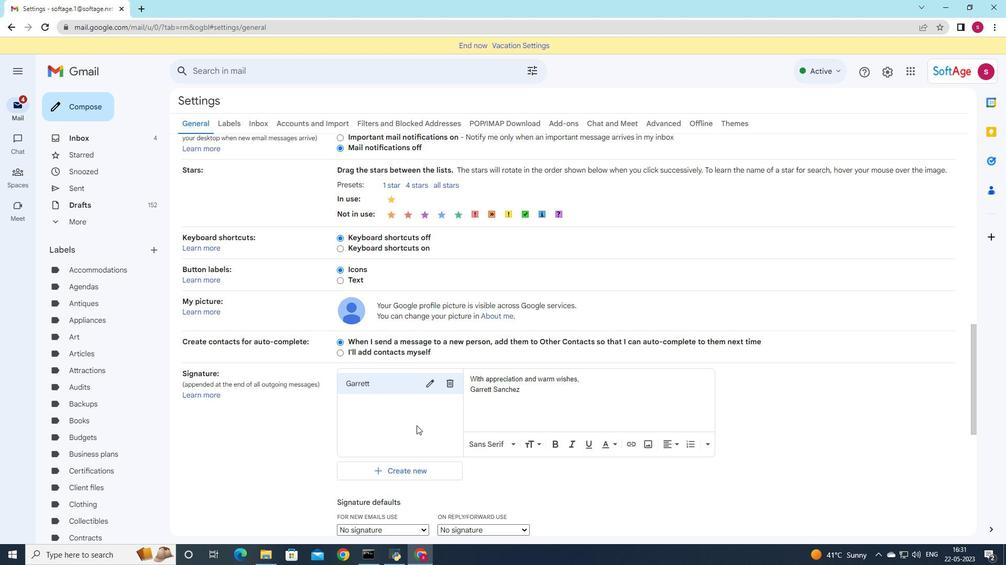 
Action: Mouse scrolled (417, 437) with delta (0, 0)
Screenshot: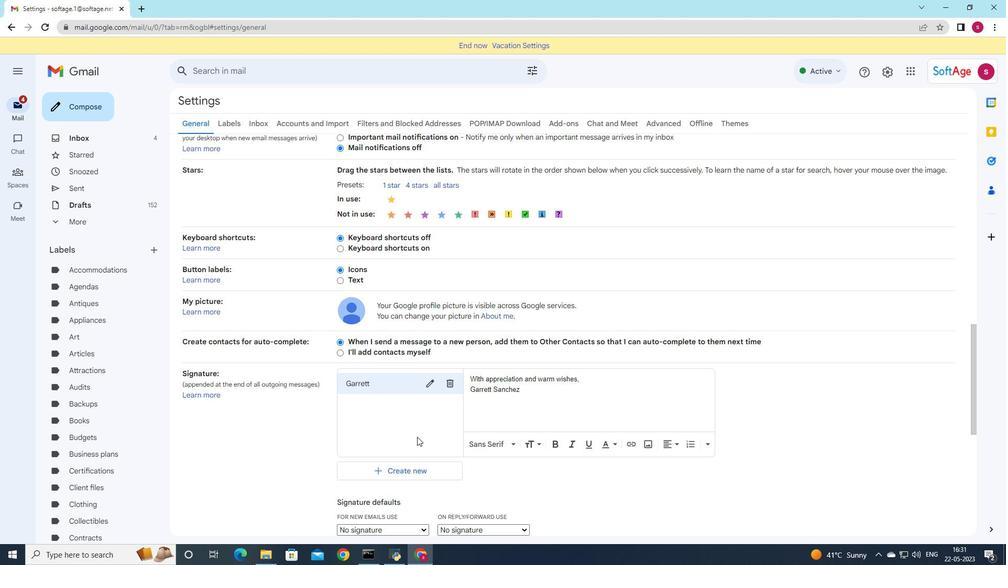 
Action: Mouse scrolled (417, 437) with delta (0, 0)
Screenshot: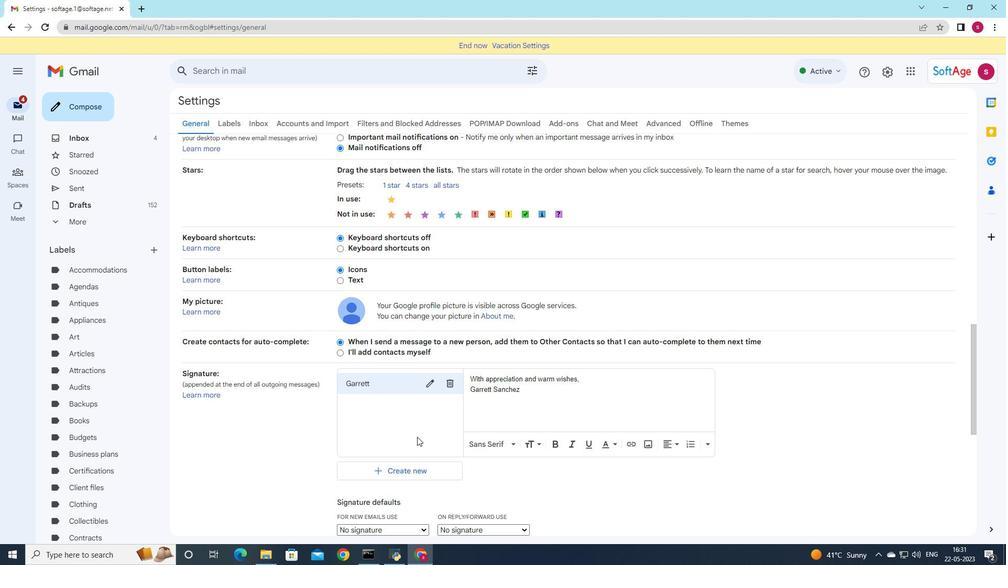 
Action: Mouse moved to (418, 429)
Screenshot: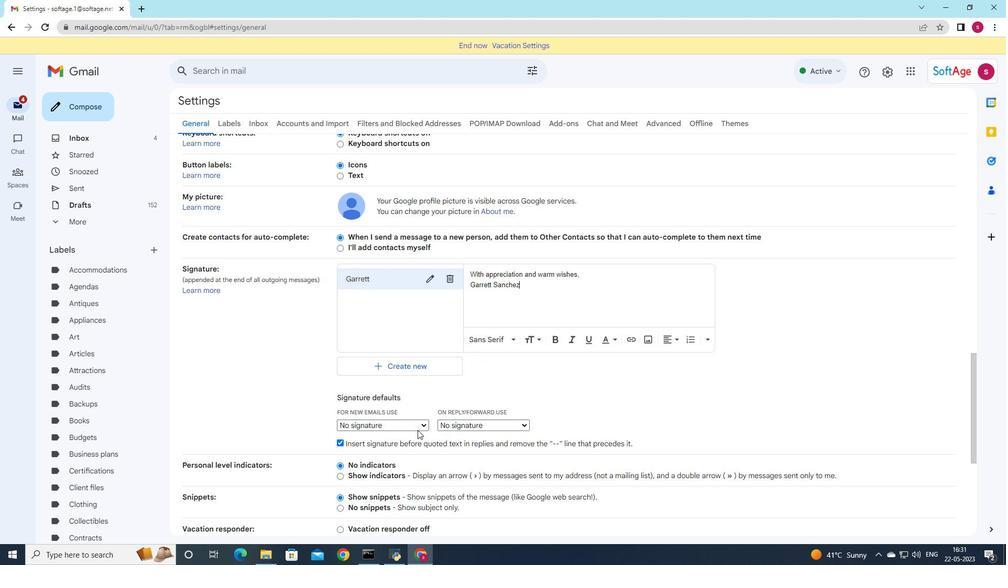 
Action: Mouse pressed left at (418, 429)
Screenshot: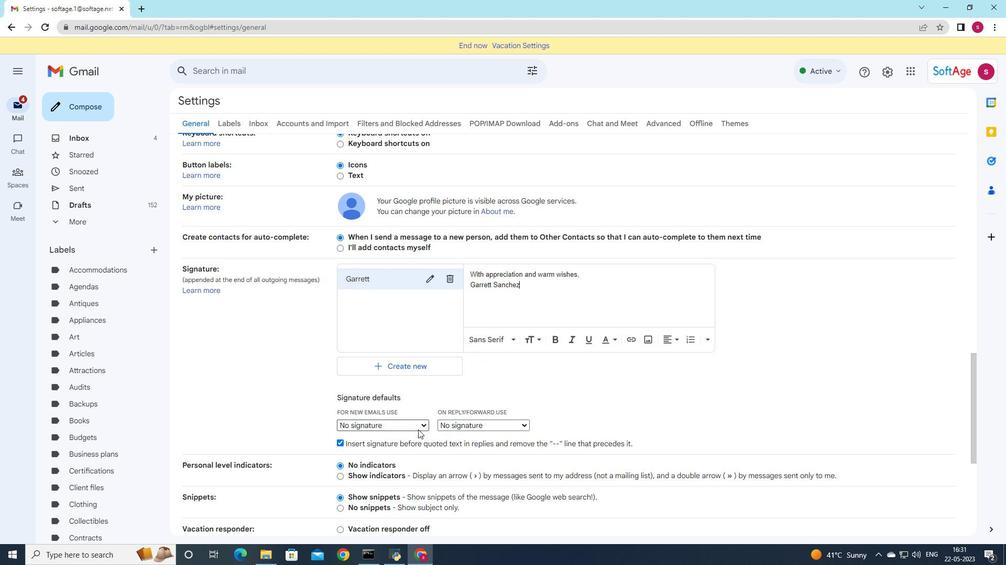 
Action: Mouse moved to (415, 444)
Screenshot: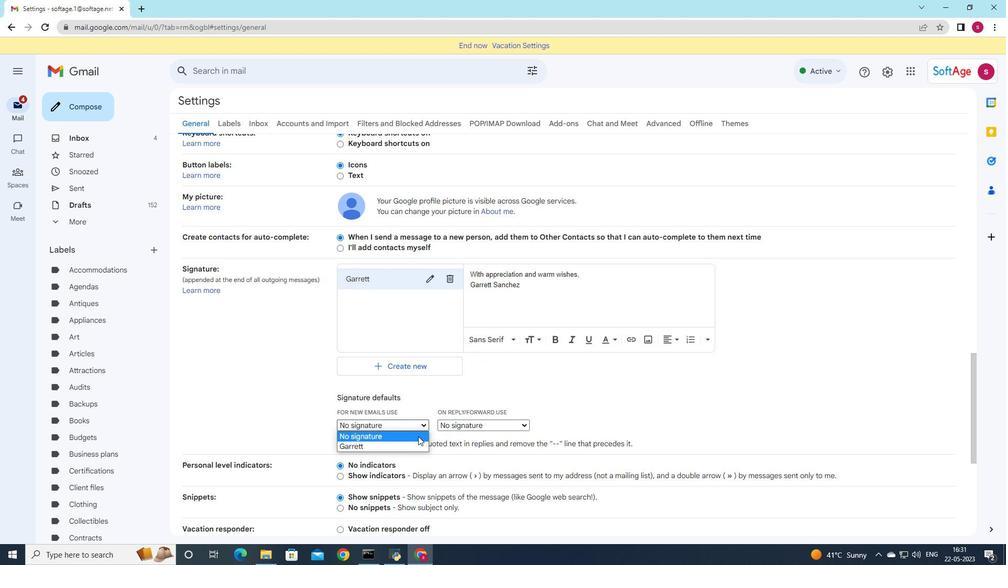 
Action: Mouse pressed left at (415, 444)
Screenshot: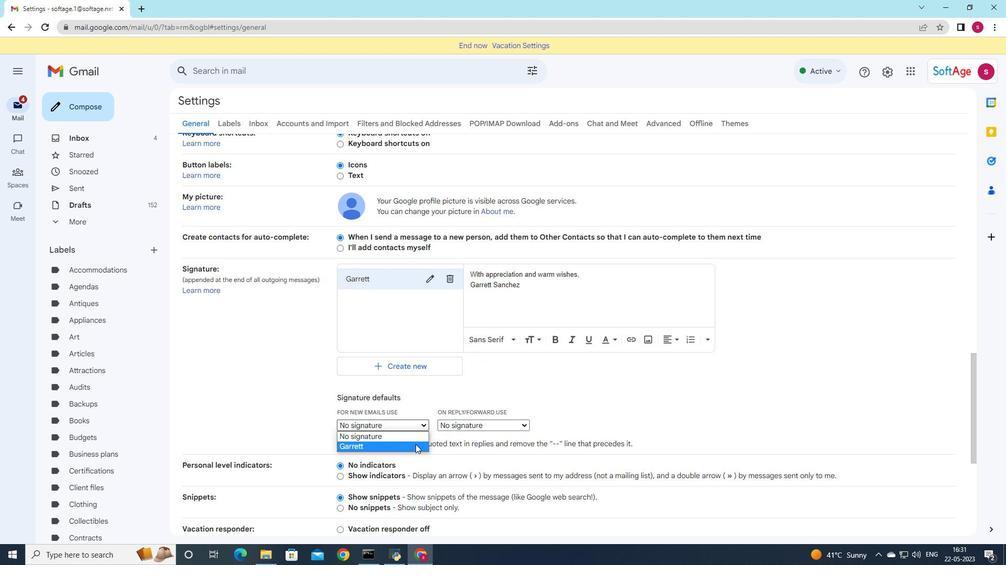 
Action: Mouse moved to (471, 424)
Screenshot: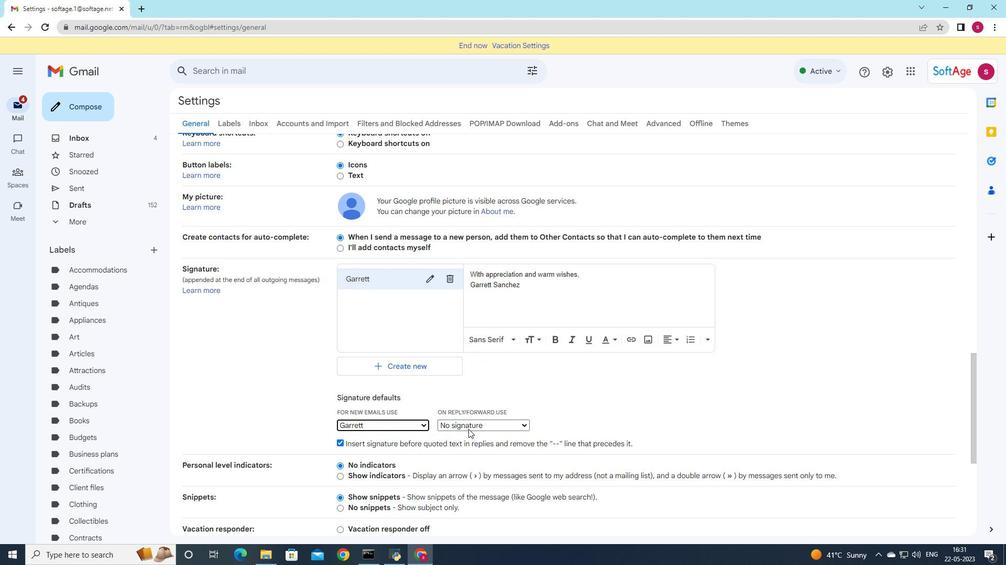 
Action: Mouse pressed left at (471, 424)
Screenshot: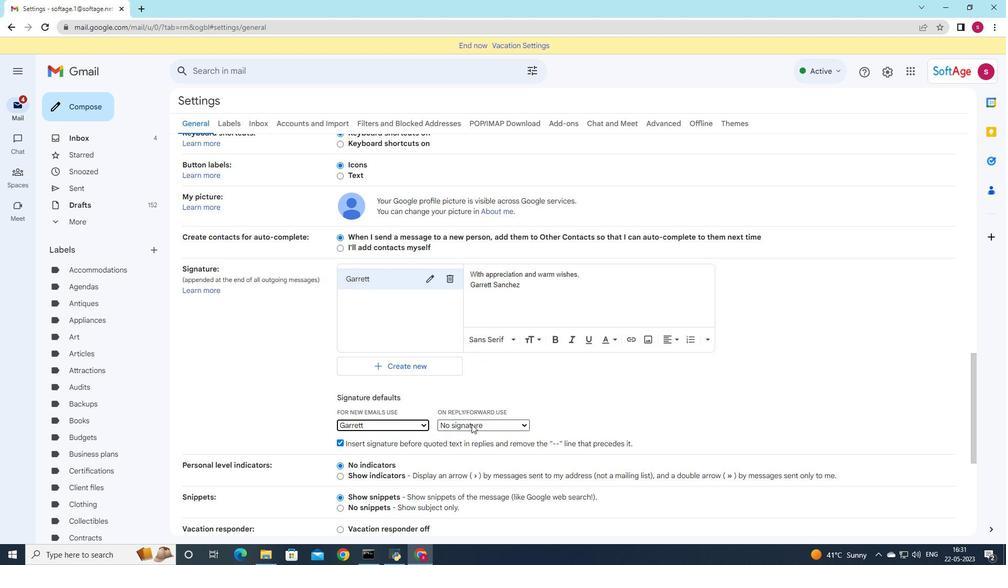 
Action: Mouse moved to (474, 448)
Screenshot: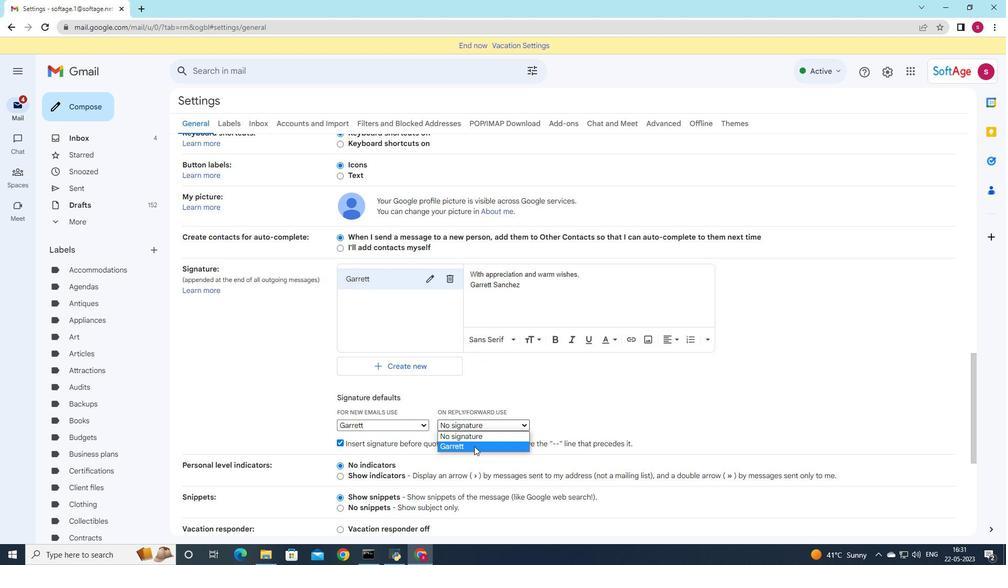 
Action: Mouse pressed left at (474, 448)
Screenshot: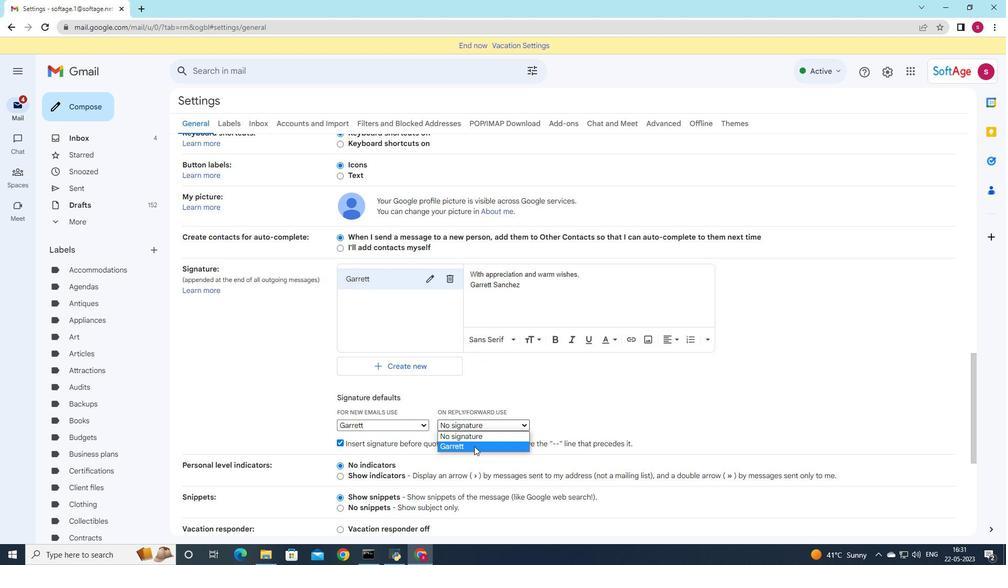 
Action: Mouse scrolled (474, 447) with delta (0, 0)
Screenshot: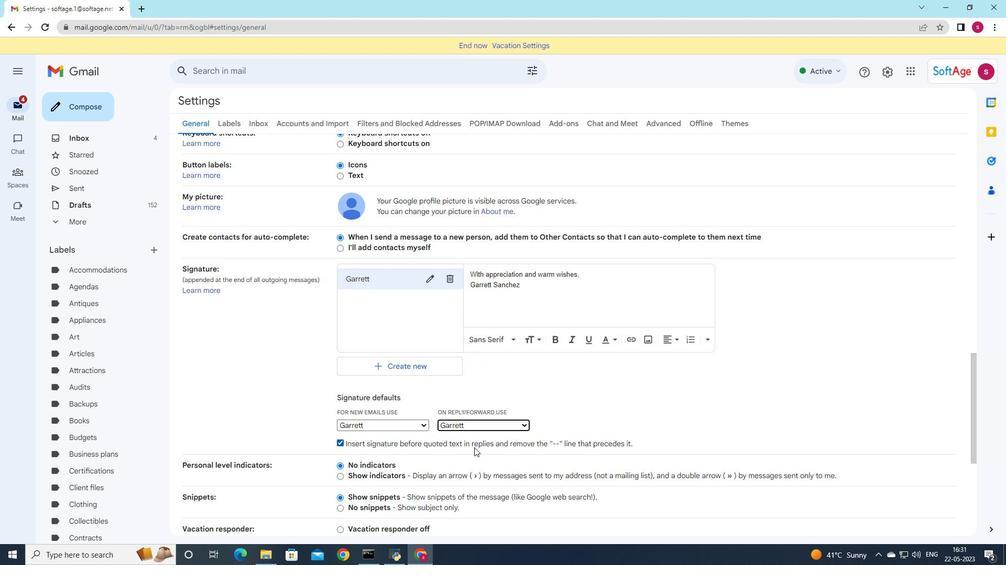 
Action: Mouse scrolled (474, 447) with delta (0, 0)
Screenshot: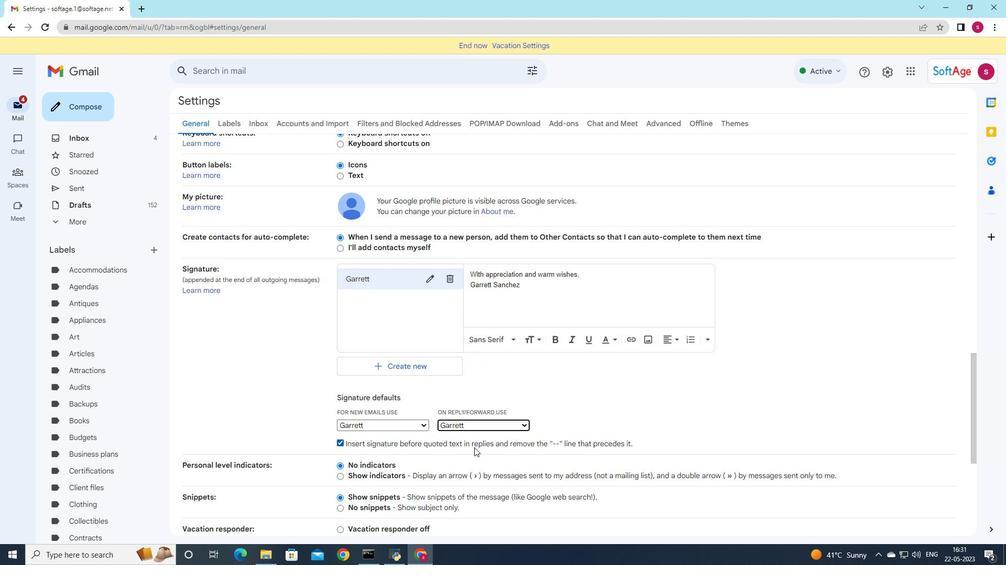 
Action: Mouse scrolled (474, 447) with delta (0, 0)
Screenshot: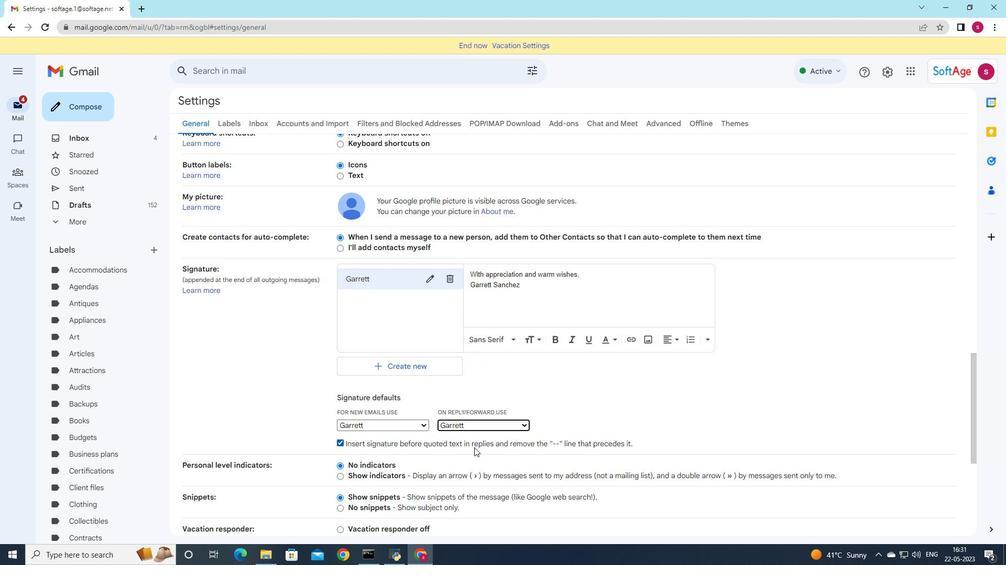 
Action: Mouse scrolled (474, 447) with delta (0, 0)
Screenshot: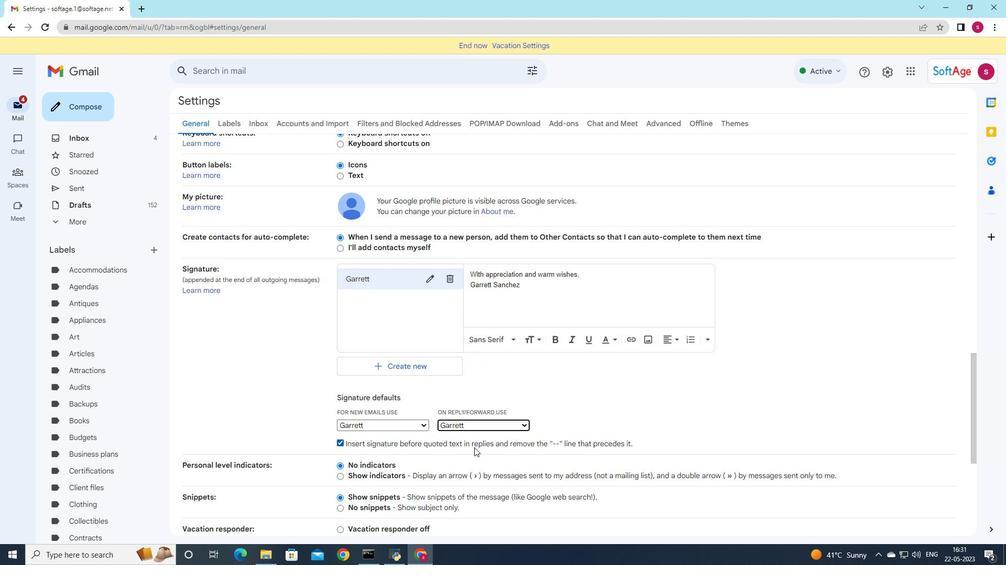
Action: Mouse scrolled (474, 447) with delta (0, 0)
Screenshot: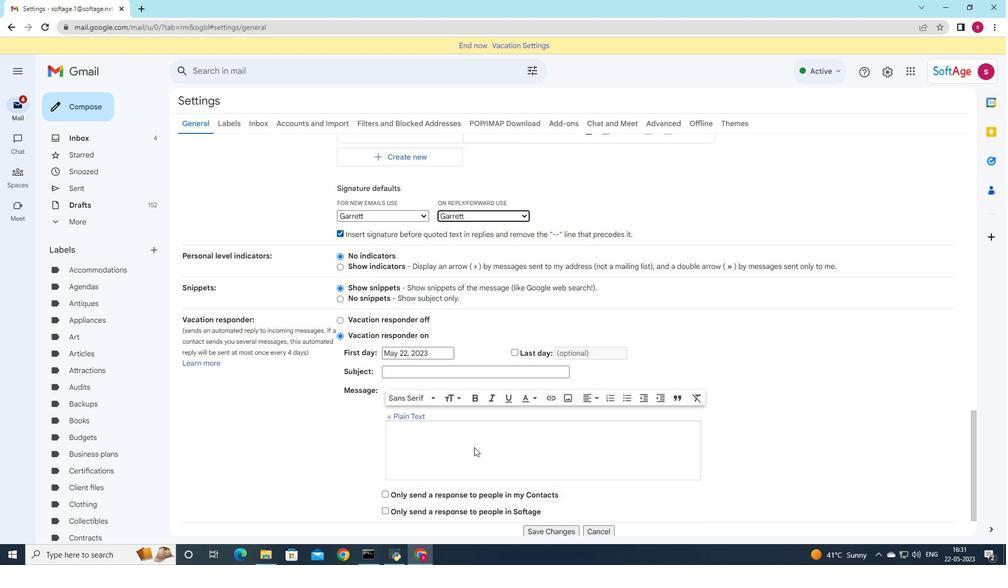 
Action: Mouse scrolled (474, 447) with delta (0, 0)
Screenshot: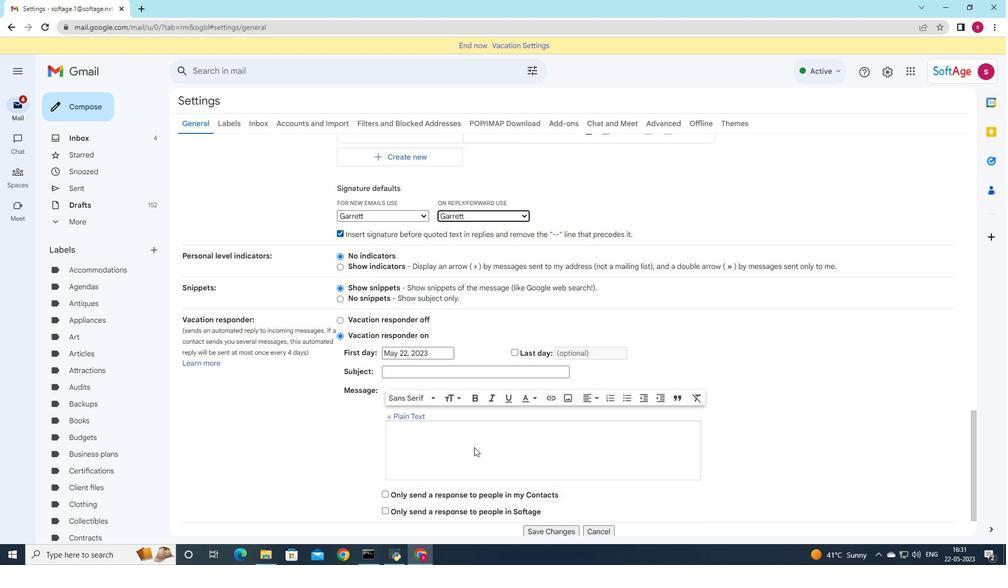 
Action: Mouse scrolled (474, 447) with delta (0, 0)
Screenshot: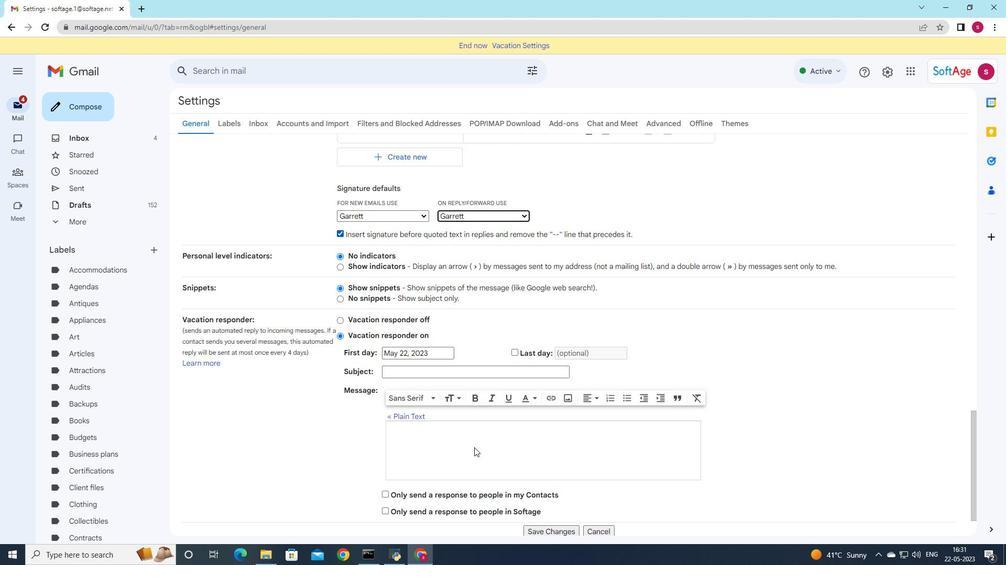 
Action: Mouse moved to (533, 479)
Screenshot: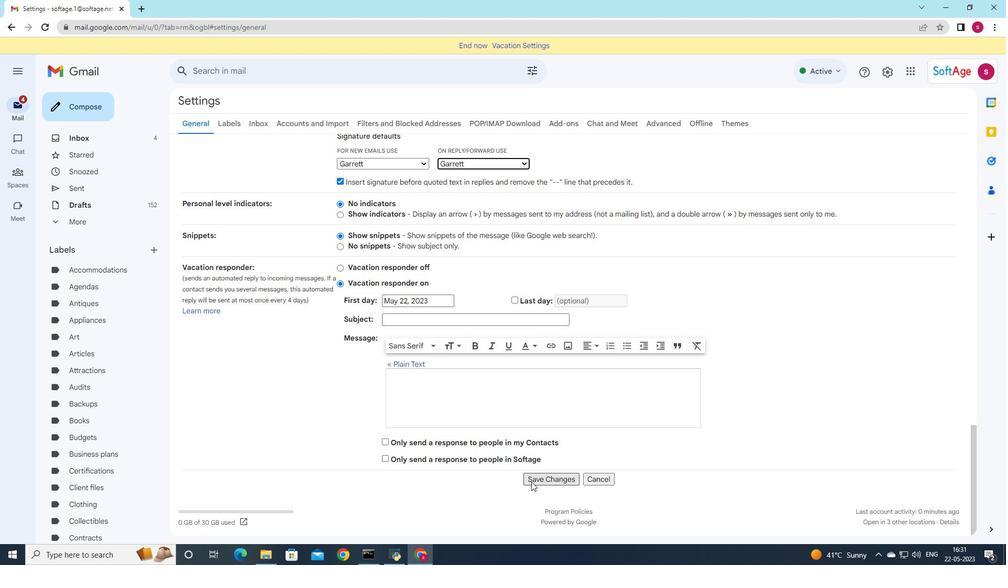 
Action: Mouse pressed left at (533, 479)
Screenshot: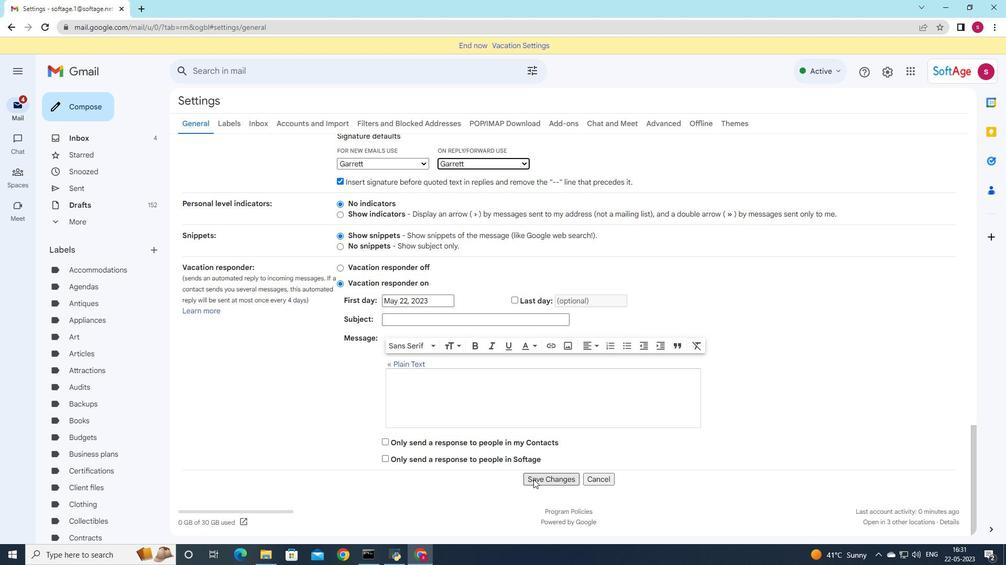 
Action: Mouse moved to (87, 107)
Screenshot: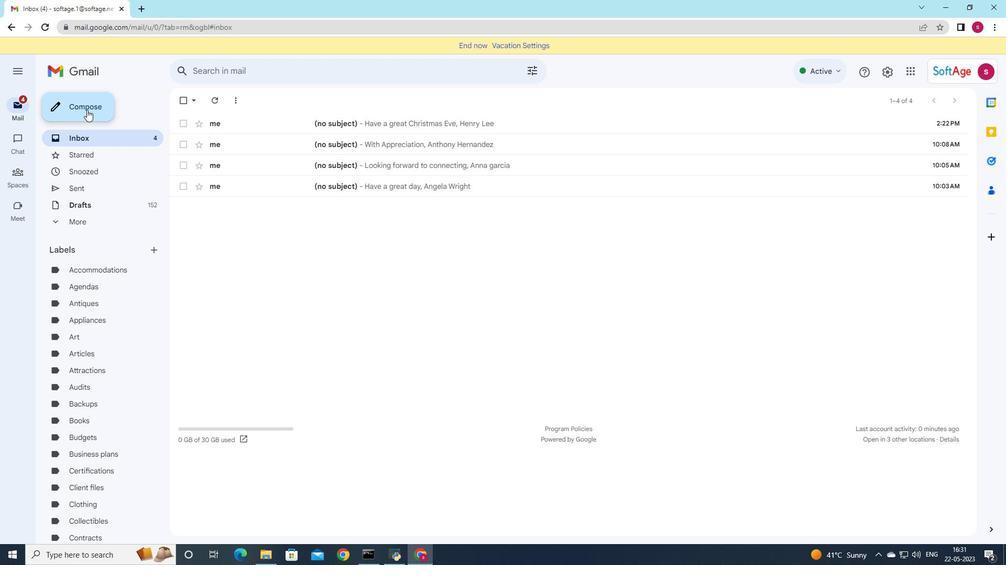 
Action: Mouse pressed left at (87, 107)
Screenshot: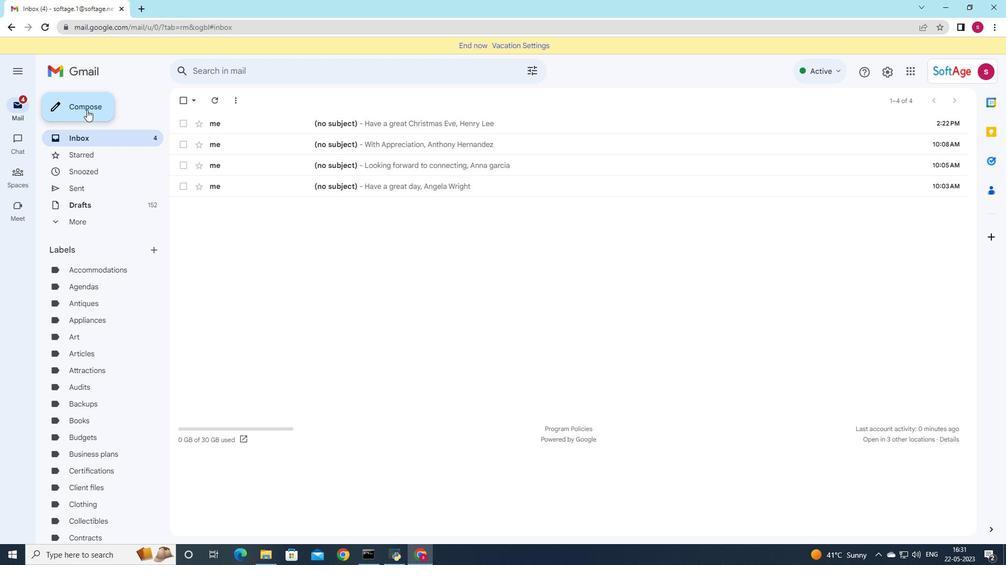 
Action: Mouse moved to (640, 251)
Screenshot: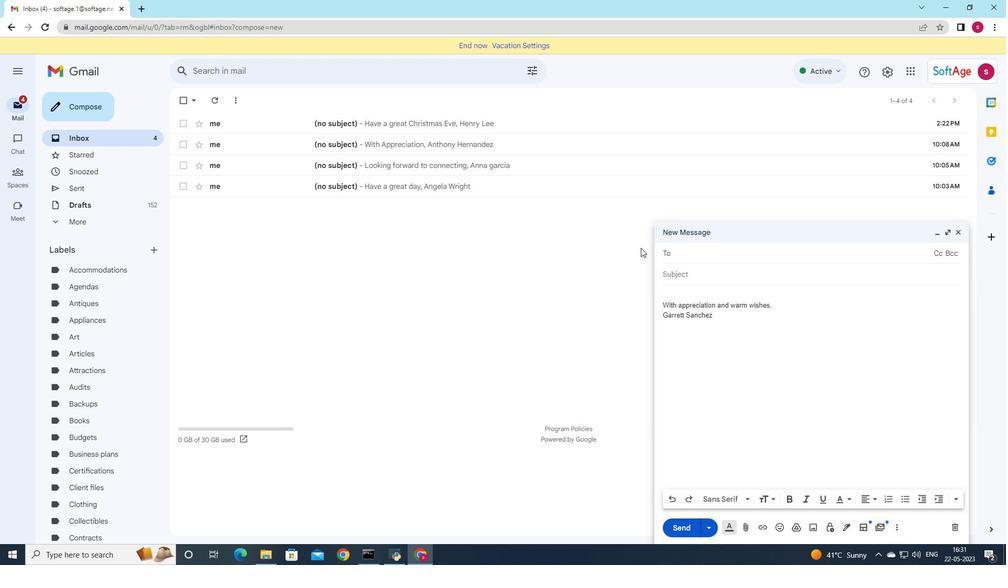 
Action: Key pressed so
Screenshot: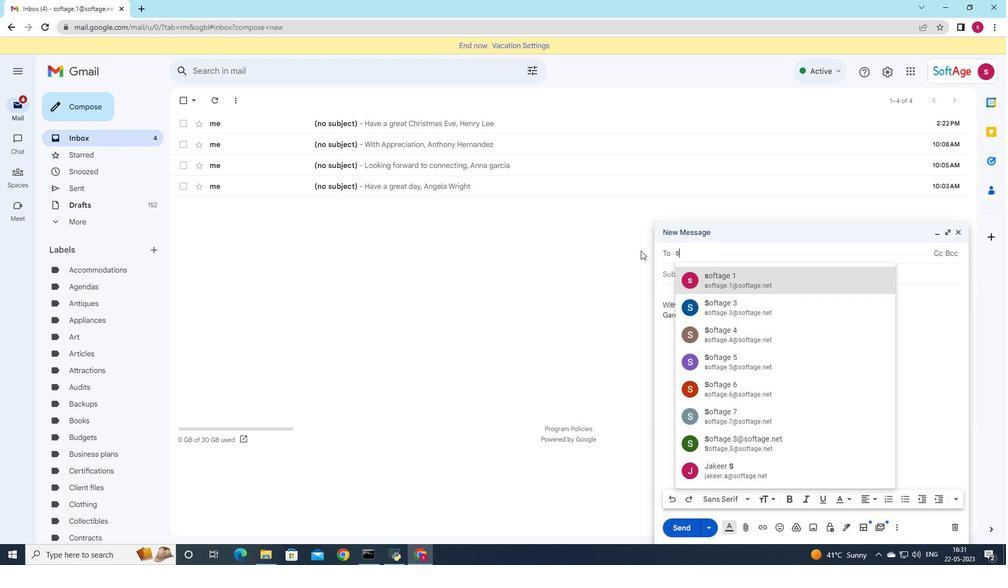 
Action: Mouse moved to (780, 274)
Screenshot: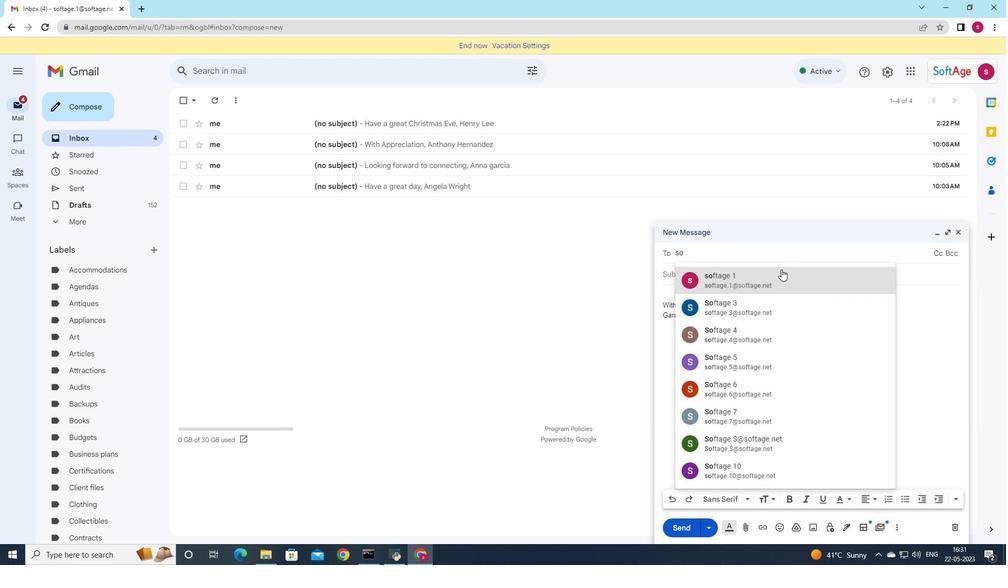 
Action: Mouse pressed left at (780, 274)
Screenshot: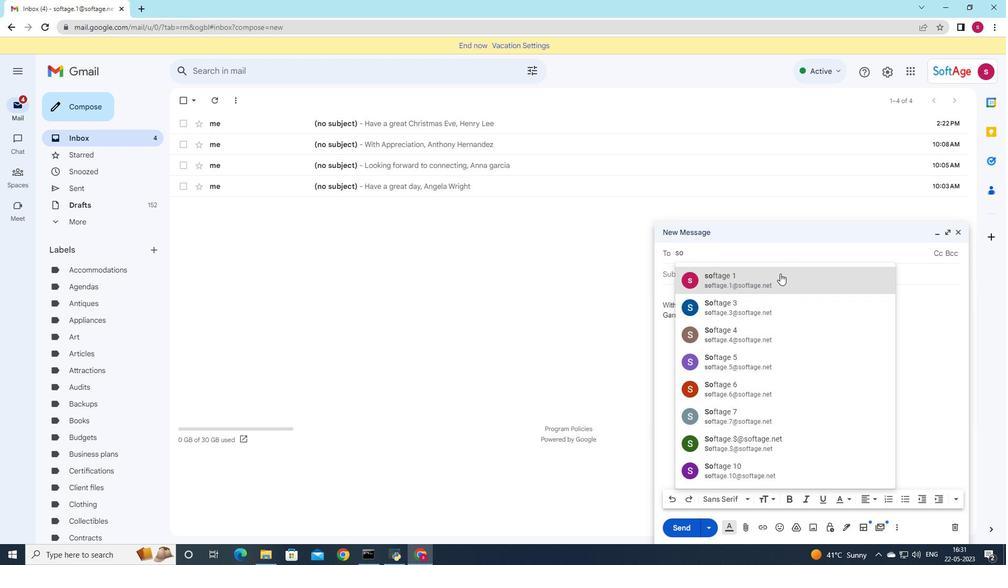 
Action: Mouse moved to (151, 255)
Screenshot: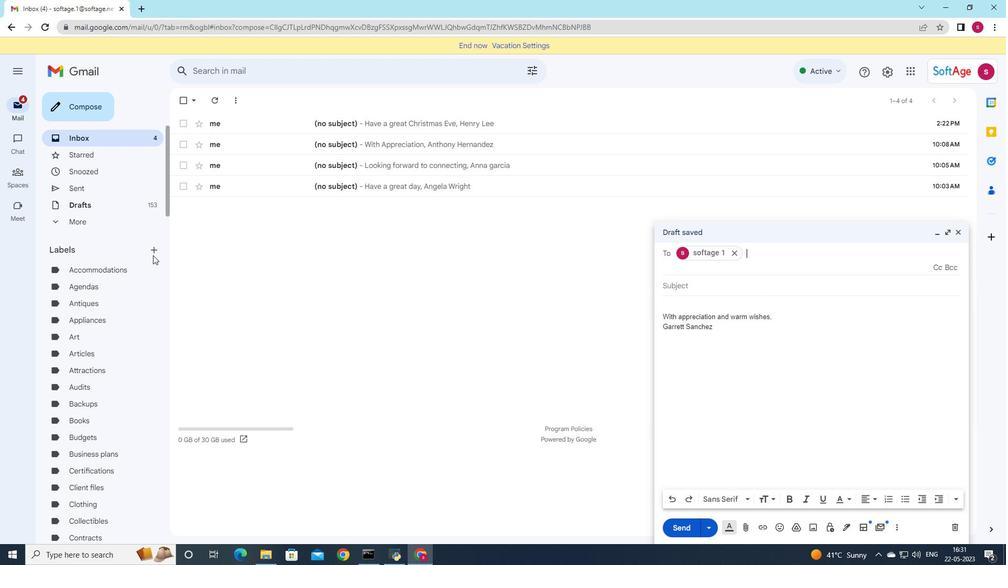 
Action: Mouse pressed left at (151, 255)
Screenshot: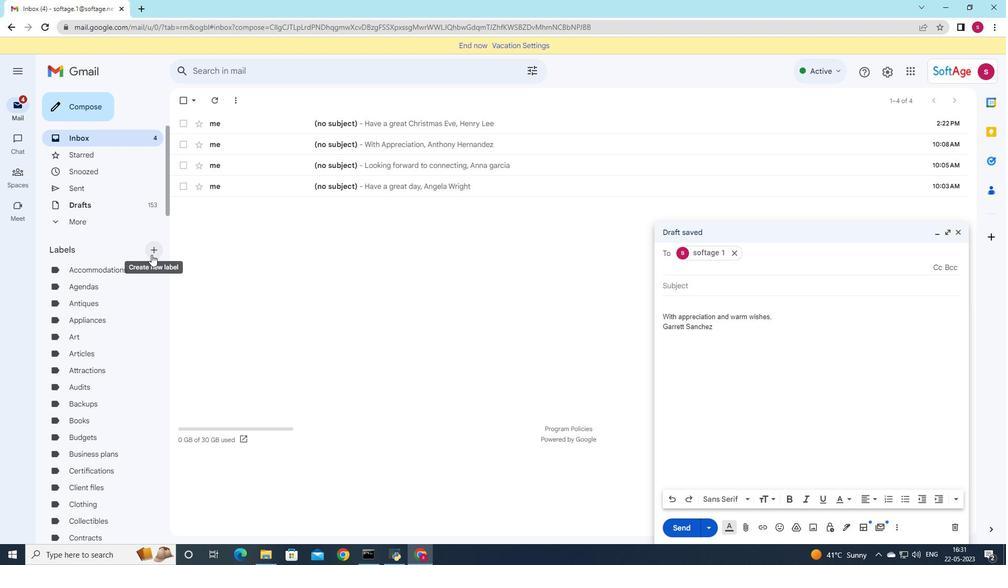 
Action: Mouse moved to (501, 297)
Screenshot: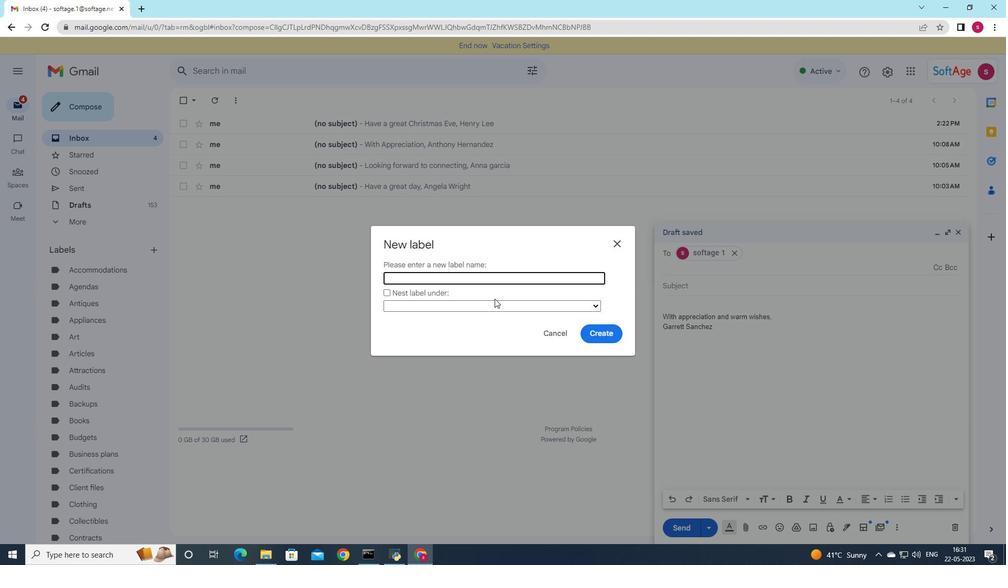 
Action: Key pressed <Key.shift>Accessoru<Key.backspace>ies
Screenshot: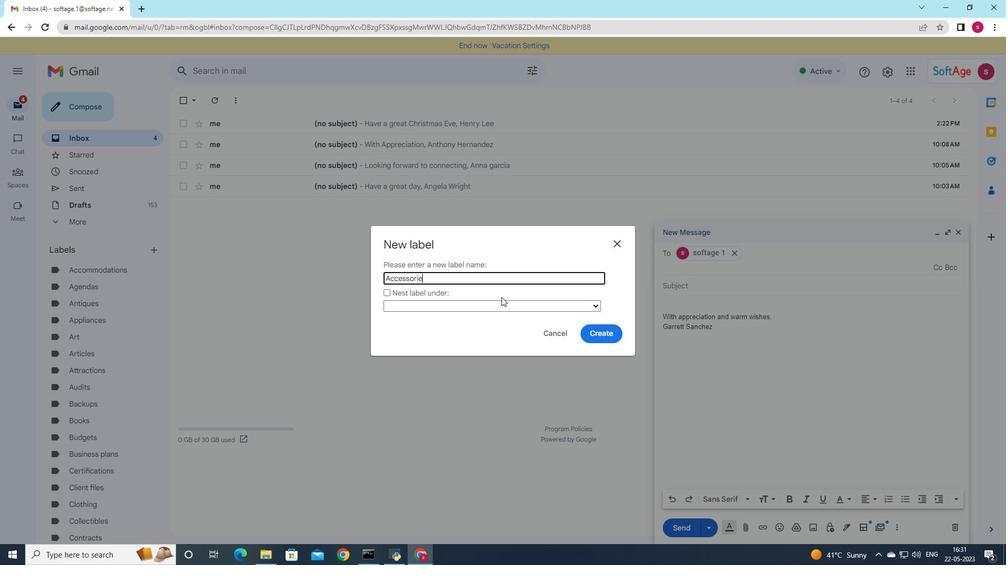 
Action: Mouse moved to (593, 332)
Screenshot: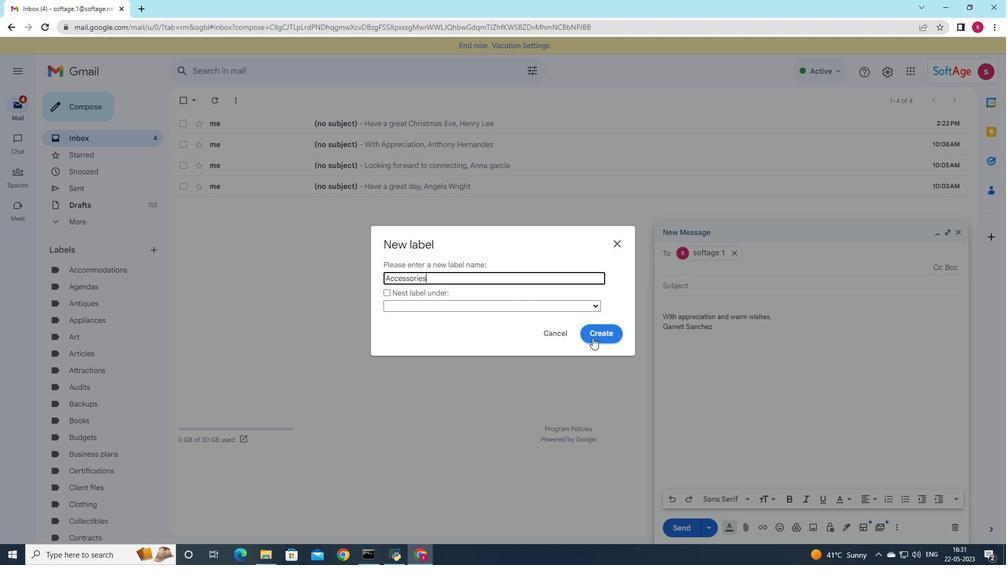 
Action: Mouse pressed left at (593, 332)
Screenshot: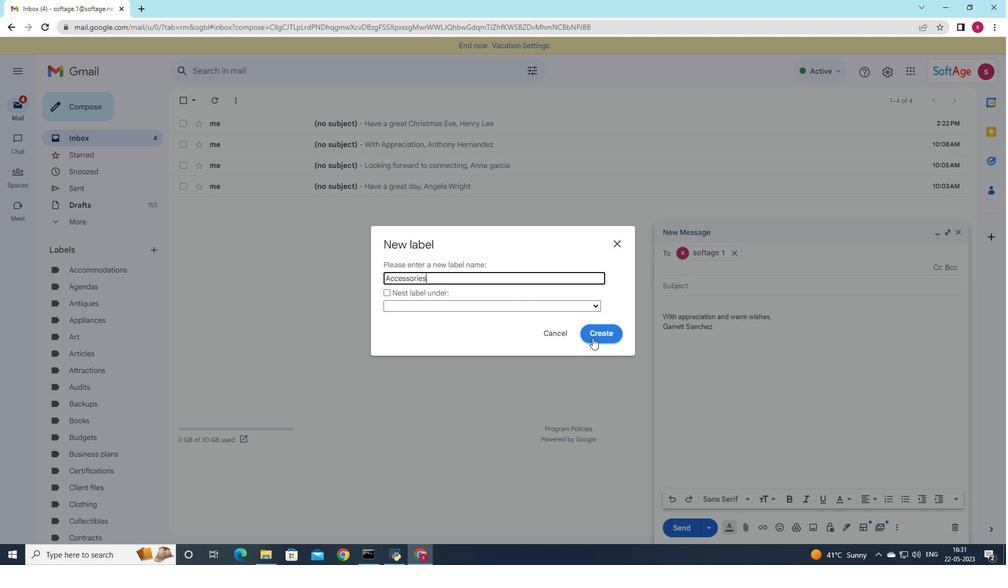 
Action: Mouse moved to (594, 334)
Screenshot: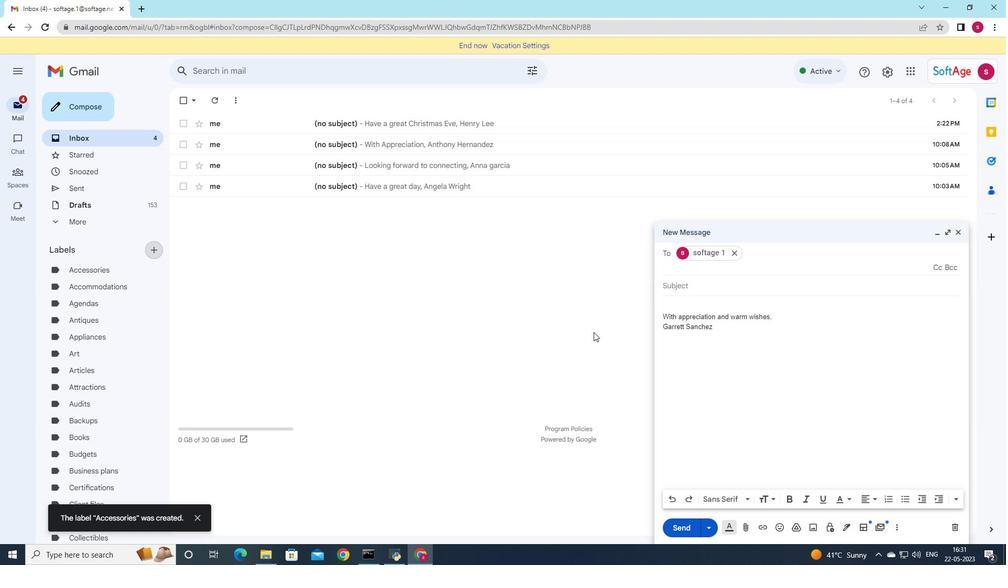 
